 Task: Search one way flight ticket for 2 adults, 4 children and 1 infant on lap in business from Wilmington: Wilmington Airport to Sheridan: Sheridan County Airport on 8-6-2023. Choice of flights is Alaska. Number of bags: 2 carry on bags and 7 checked bags. Price is upto 107000. Outbound departure time preference is 17:30.
Action: Mouse moved to (235, 301)
Screenshot: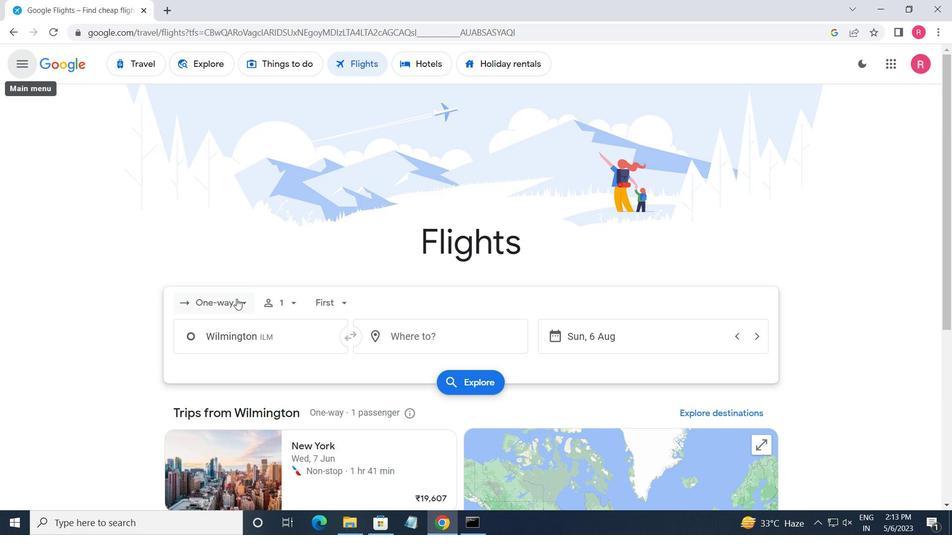 
Action: Mouse pressed left at (235, 301)
Screenshot: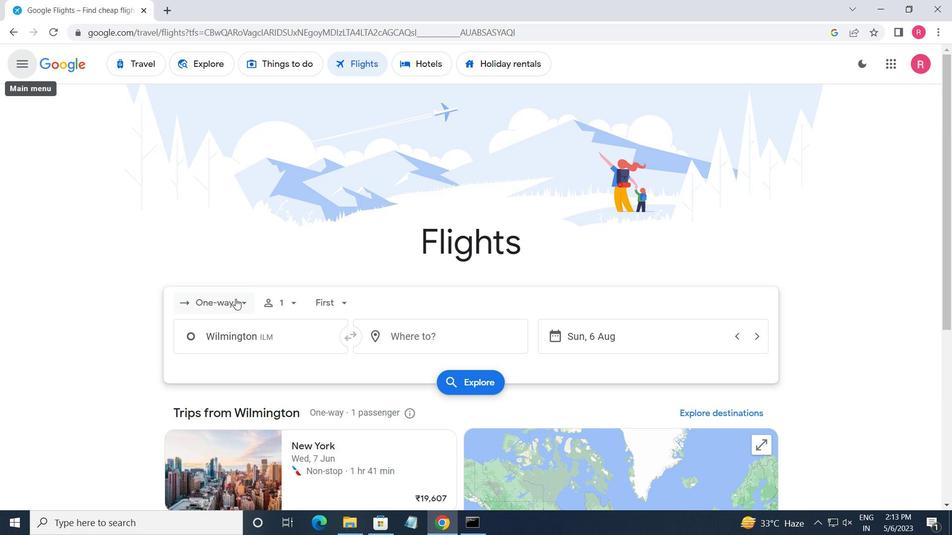 
Action: Mouse moved to (247, 367)
Screenshot: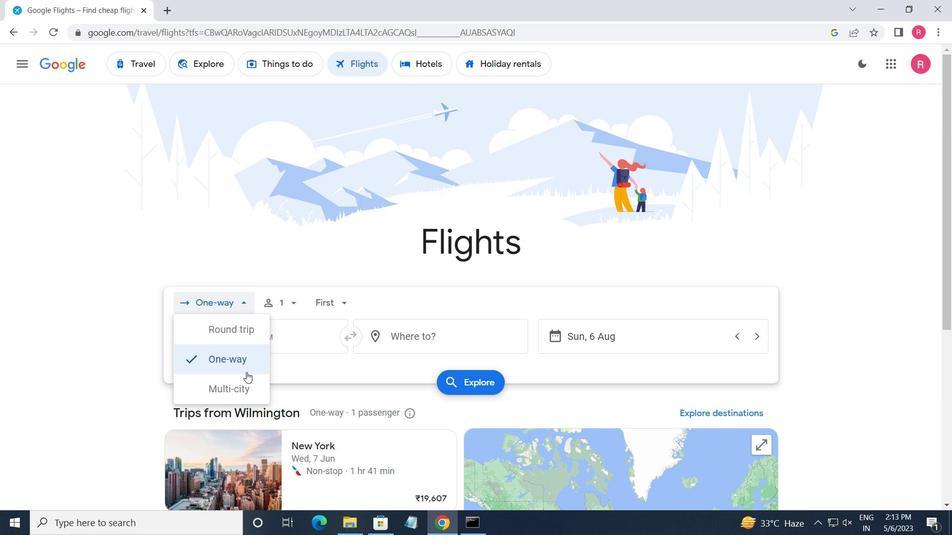 
Action: Mouse pressed left at (247, 367)
Screenshot: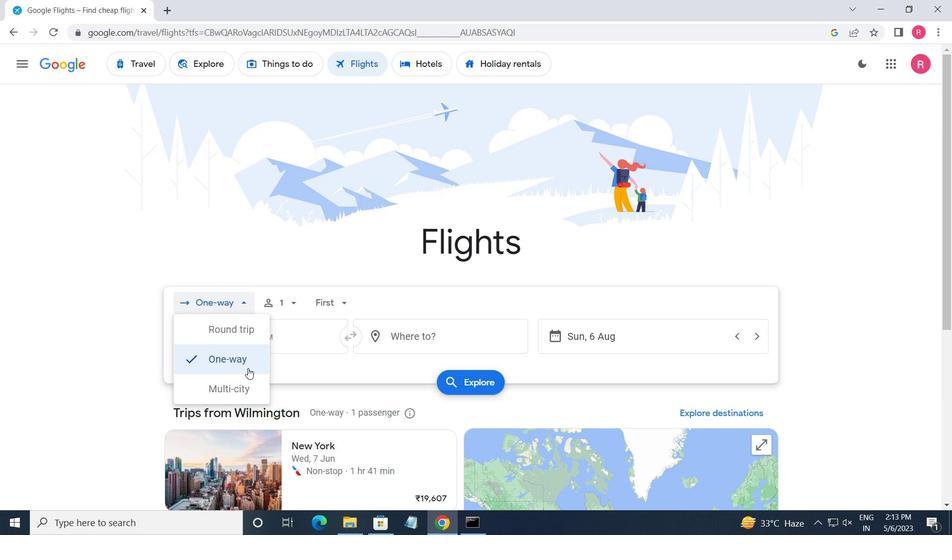 
Action: Mouse moved to (272, 308)
Screenshot: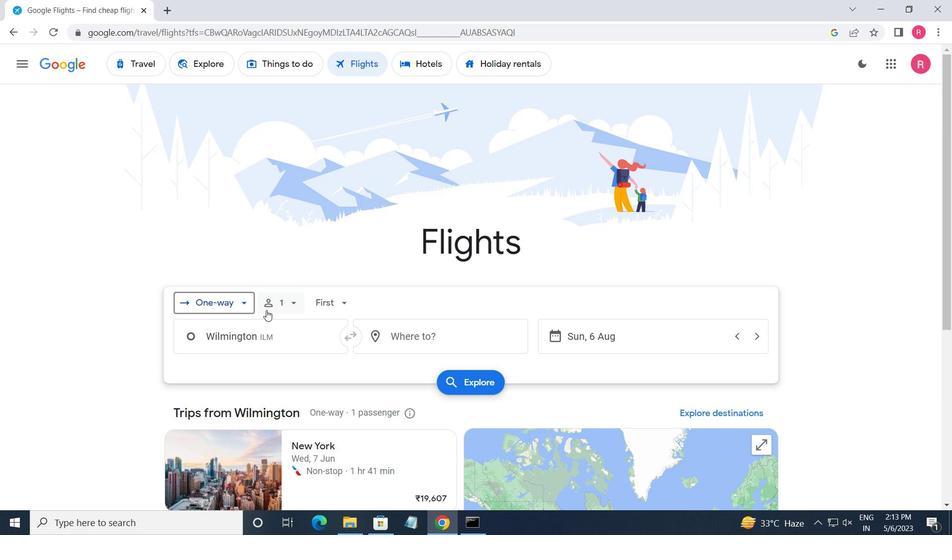 
Action: Mouse pressed left at (272, 308)
Screenshot: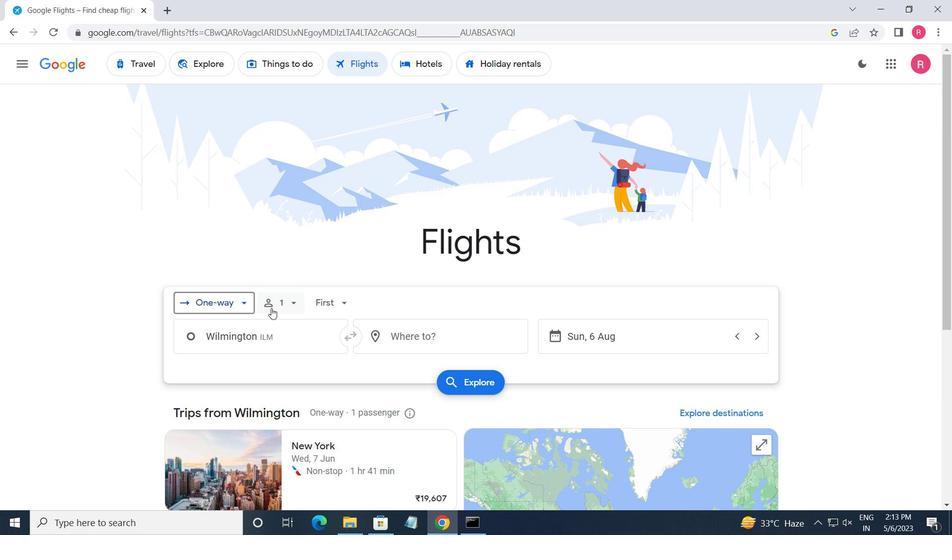 
Action: Mouse moved to (393, 342)
Screenshot: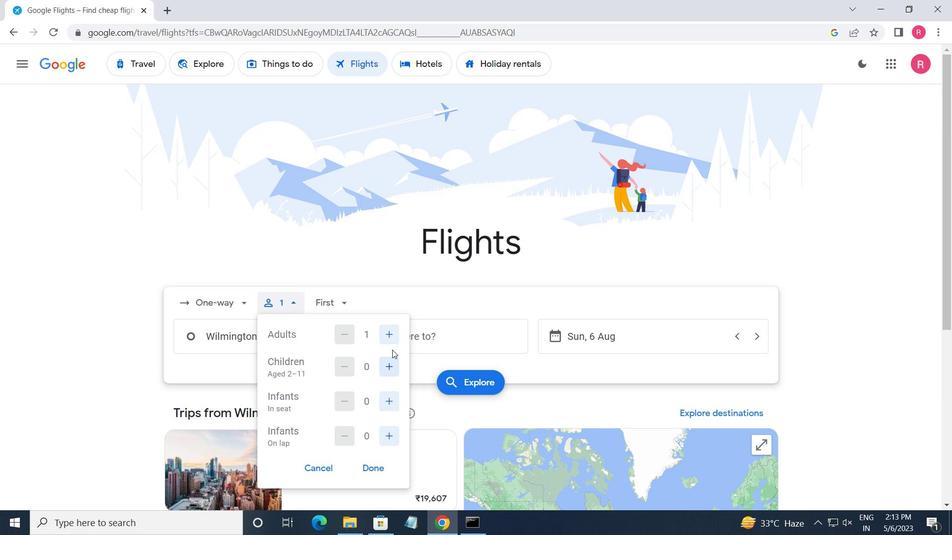 
Action: Mouse pressed left at (393, 342)
Screenshot: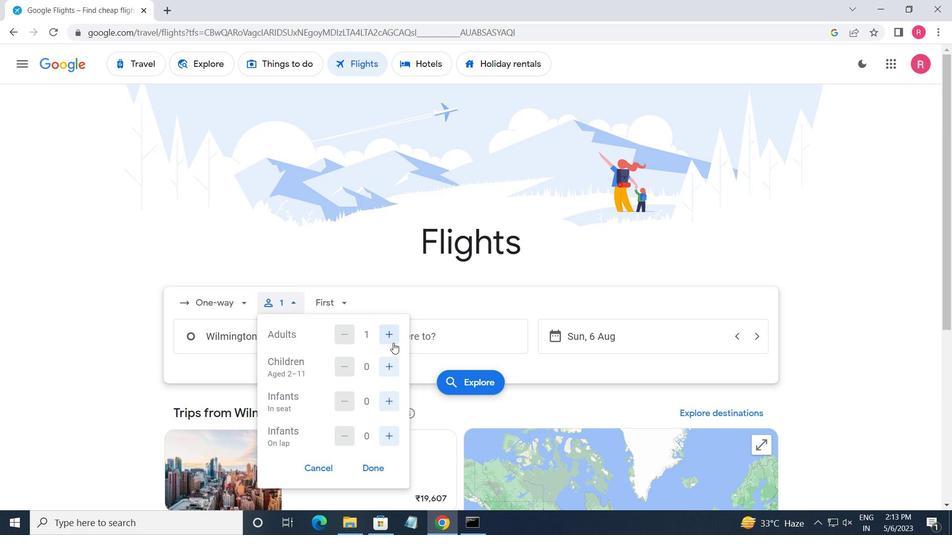 
Action: Mouse pressed left at (393, 342)
Screenshot: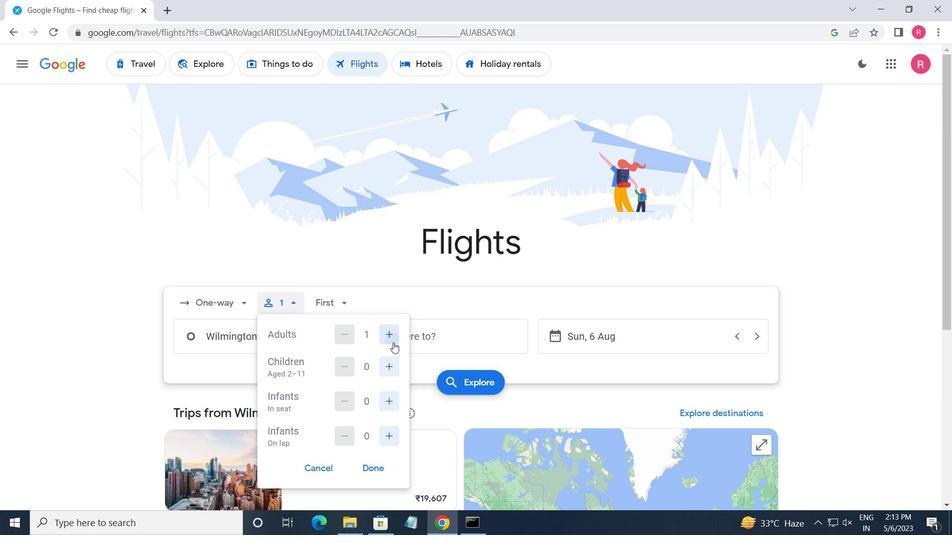 
Action: Mouse moved to (347, 338)
Screenshot: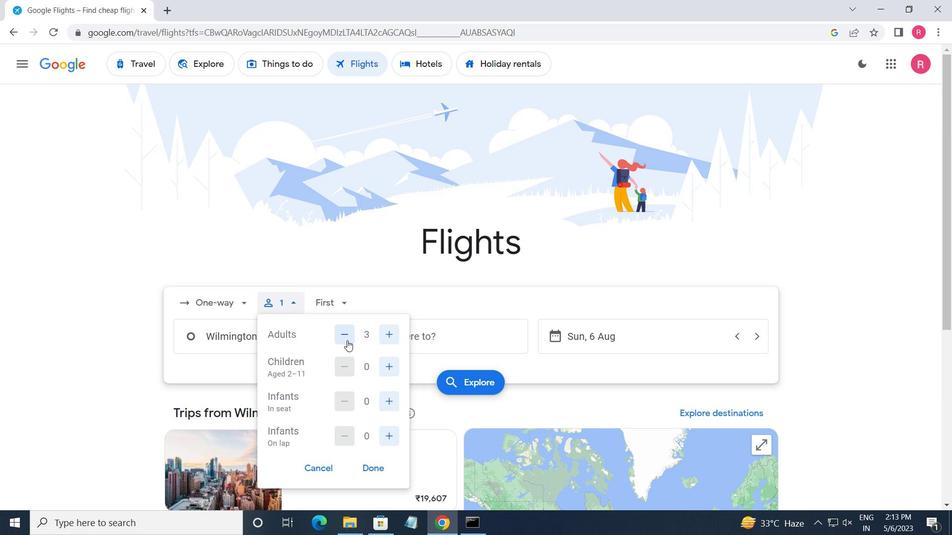 
Action: Mouse pressed left at (347, 338)
Screenshot: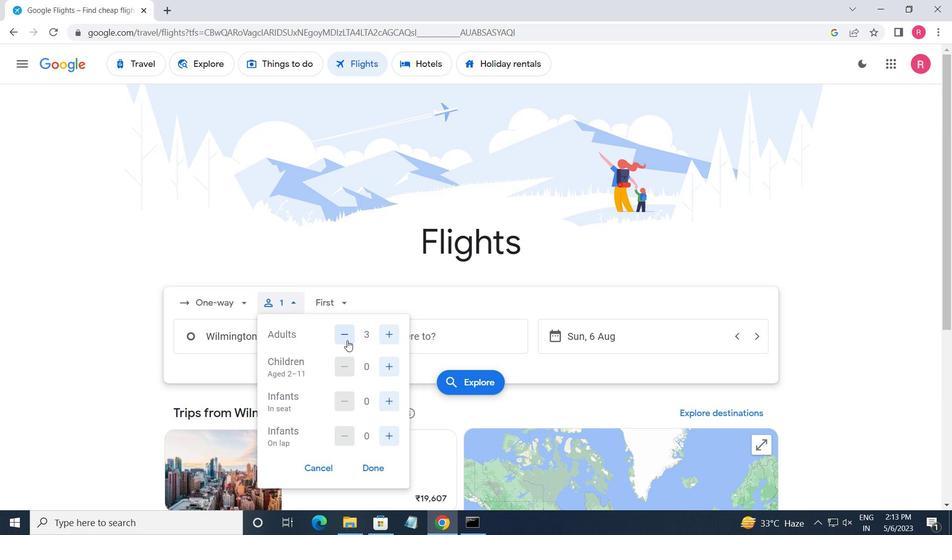 
Action: Mouse moved to (388, 368)
Screenshot: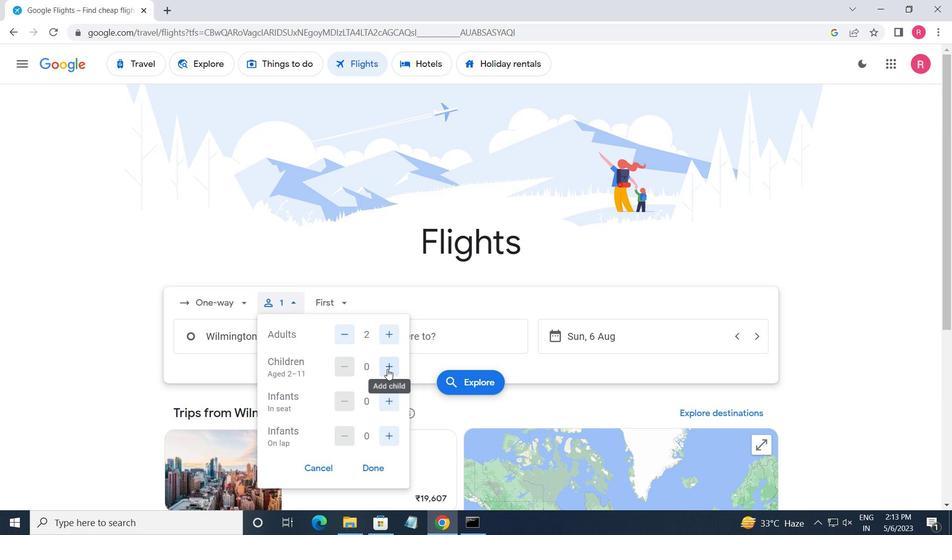 
Action: Mouse pressed left at (388, 368)
Screenshot: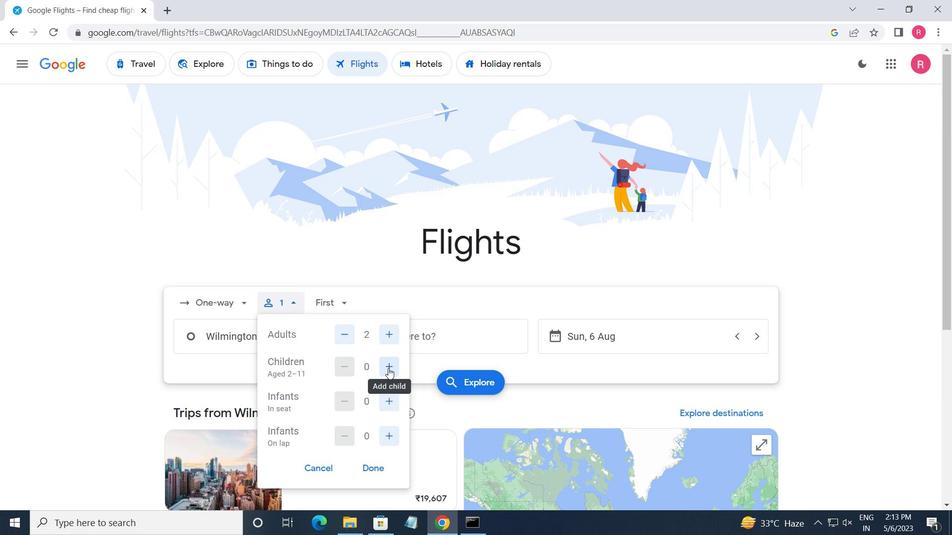 
Action: Mouse moved to (388, 368)
Screenshot: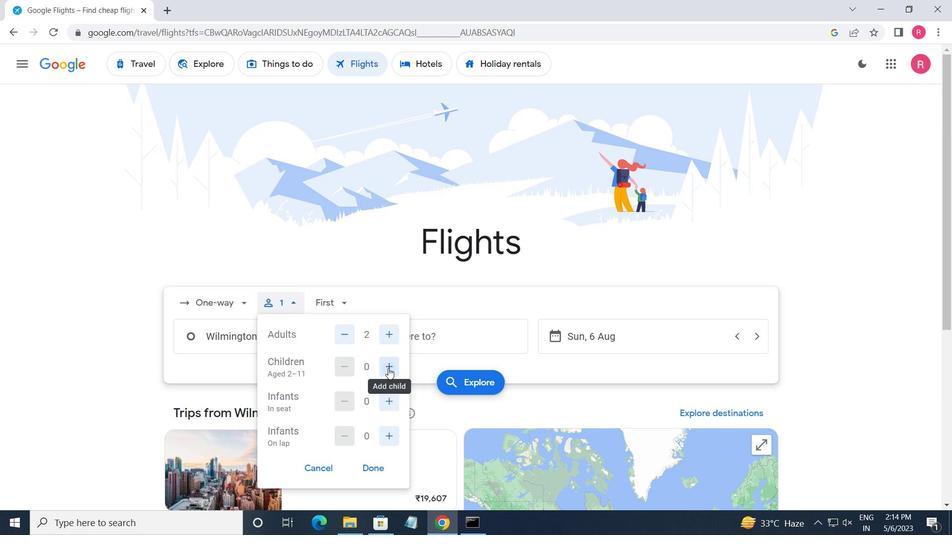 
Action: Mouse pressed left at (388, 368)
Screenshot: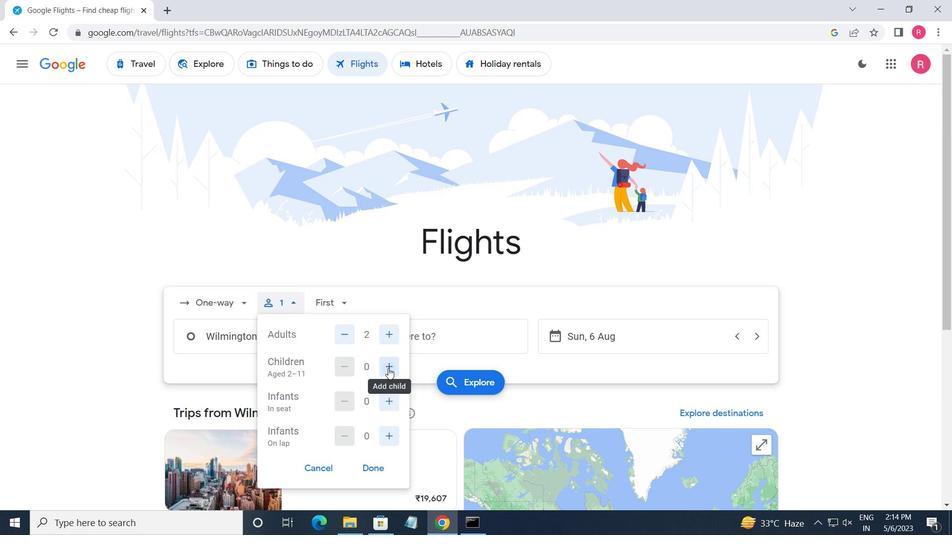 
Action: Mouse pressed left at (388, 368)
Screenshot: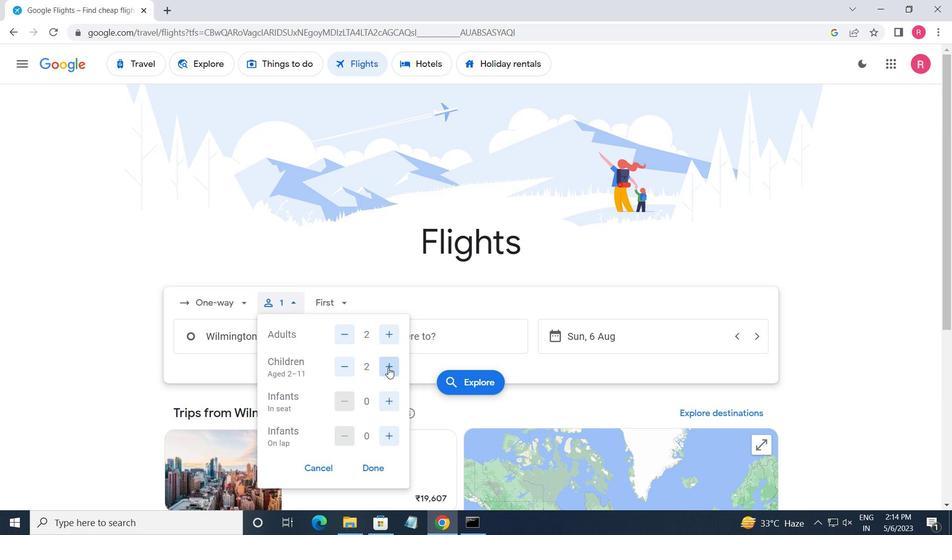 
Action: Mouse pressed left at (388, 368)
Screenshot: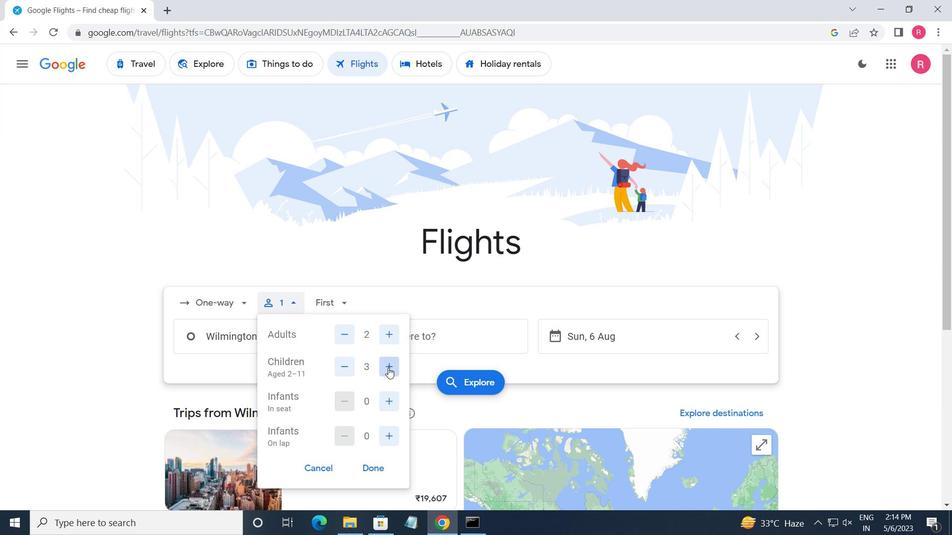 
Action: Mouse moved to (389, 403)
Screenshot: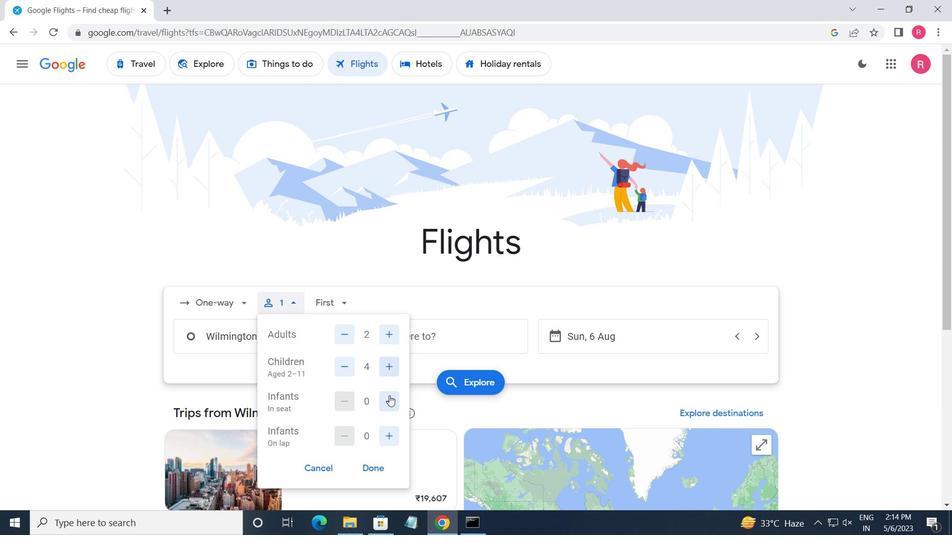 
Action: Mouse pressed left at (389, 403)
Screenshot: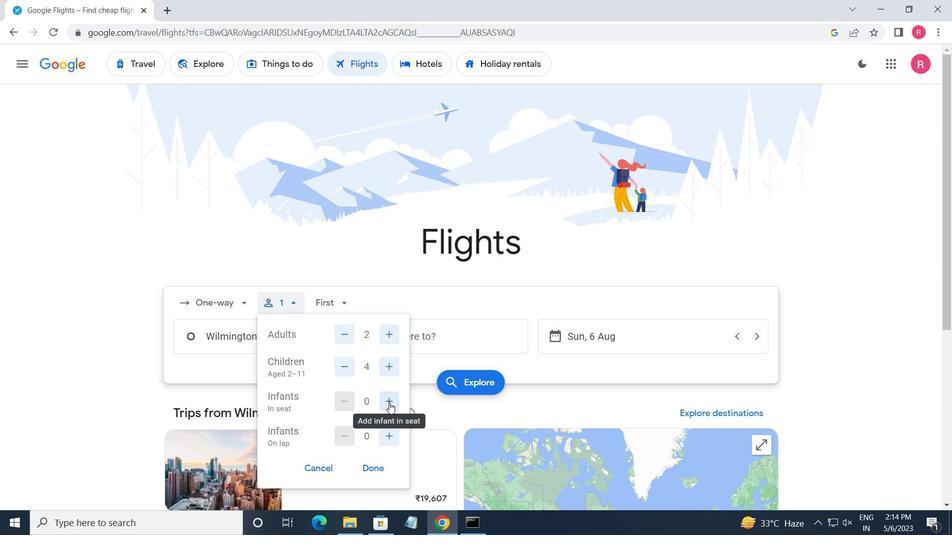 
Action: Mouse moved to (346, 400)
Screenshot: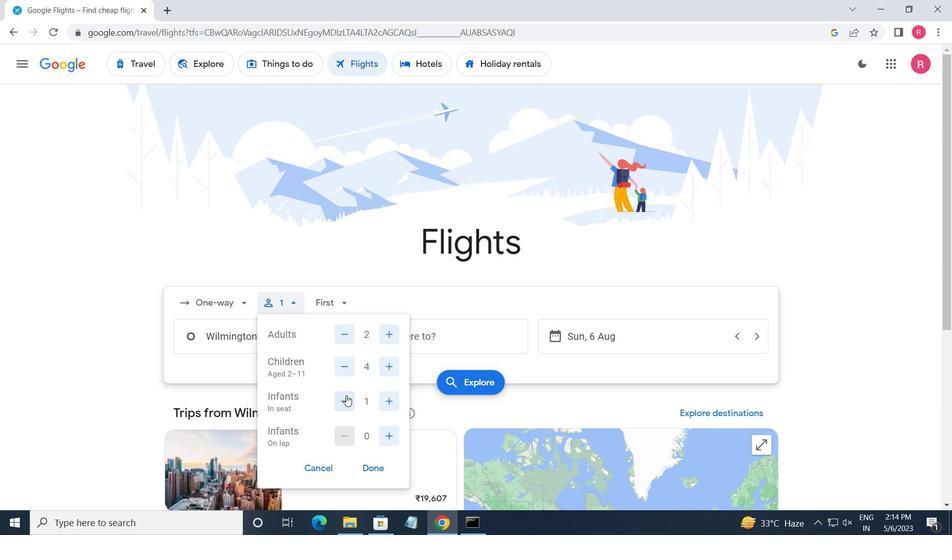 
Action: Mouse pressed left at (346, 400)
Screenshot: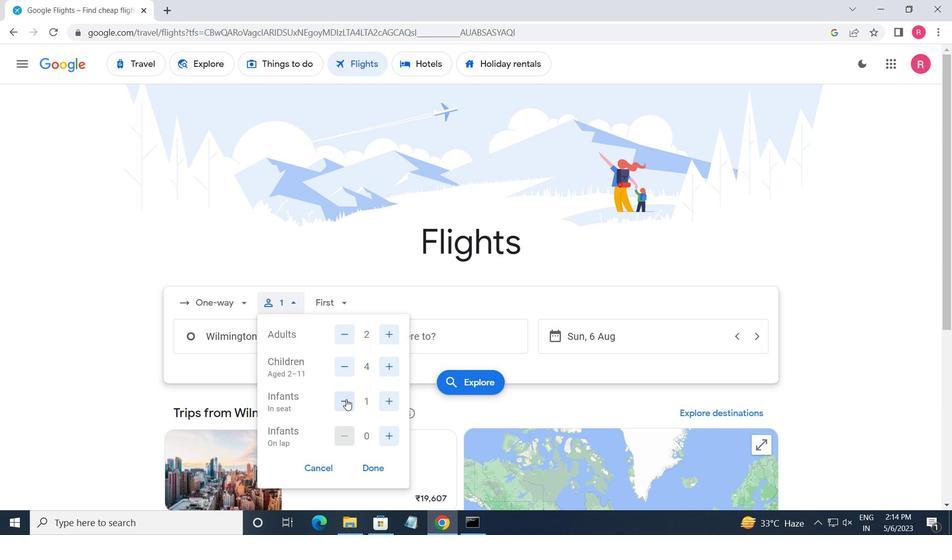 
Action: Mouse moved to (379, 433)
Screenshot: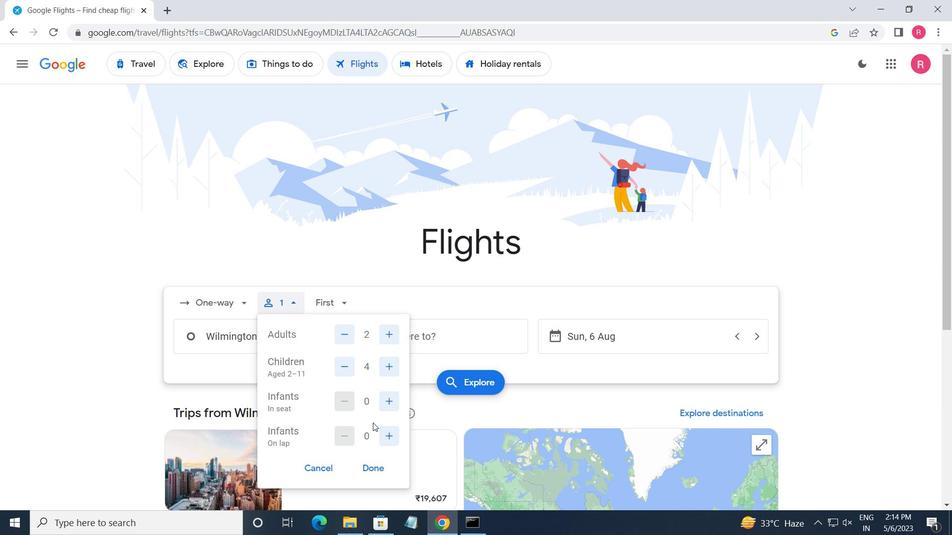 
Action: Mouse pressed left at (379, 433)
Screenshot: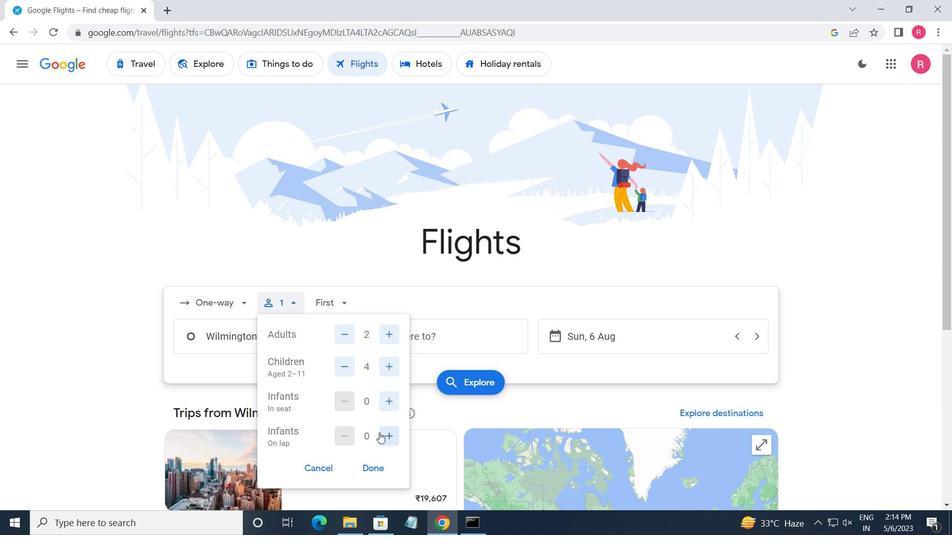 
Action: Mouse moved to (372, 464)
Screenshot: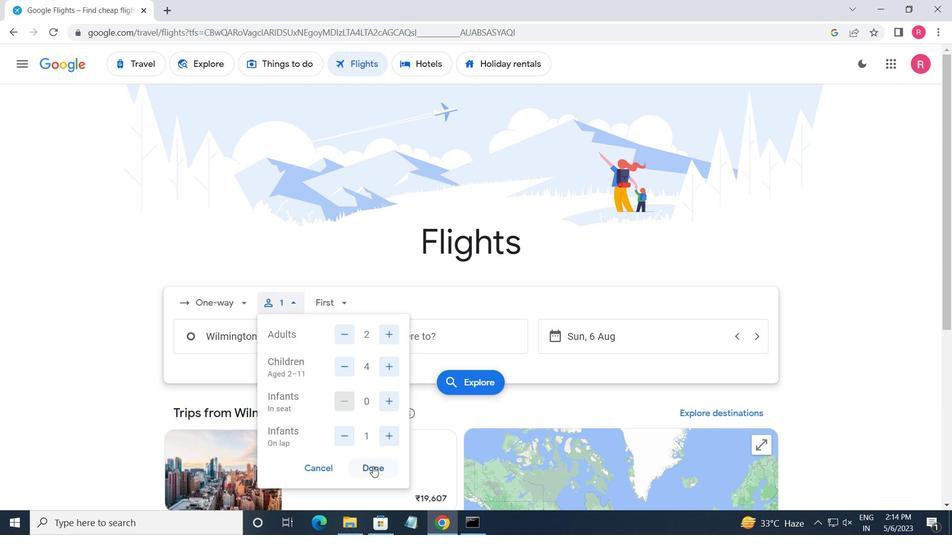 
Action: Mouse pressed left at (372, 464)
Screenshot: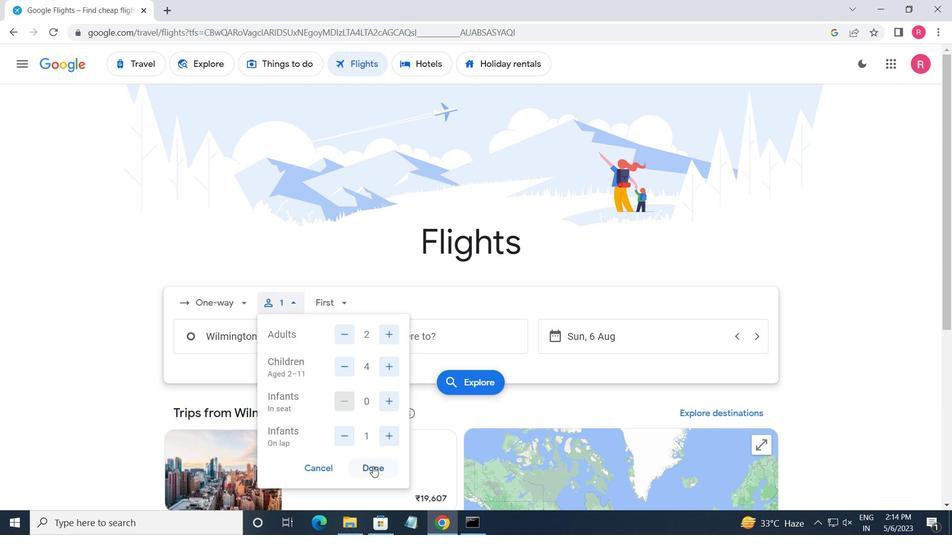 
Action: Mouse moved to (335, 305)
Screenshot: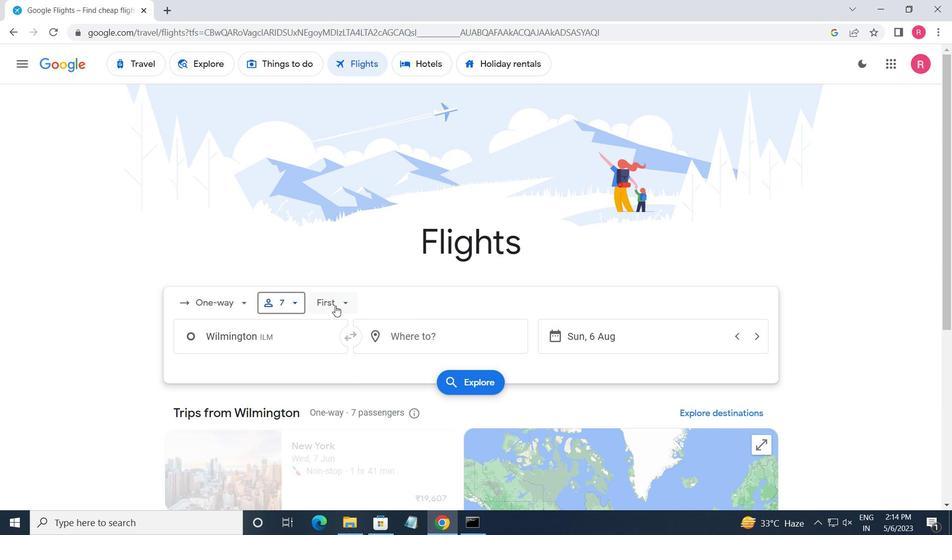 
Action: Mouse pressed left at (335, 305)
Screenshot: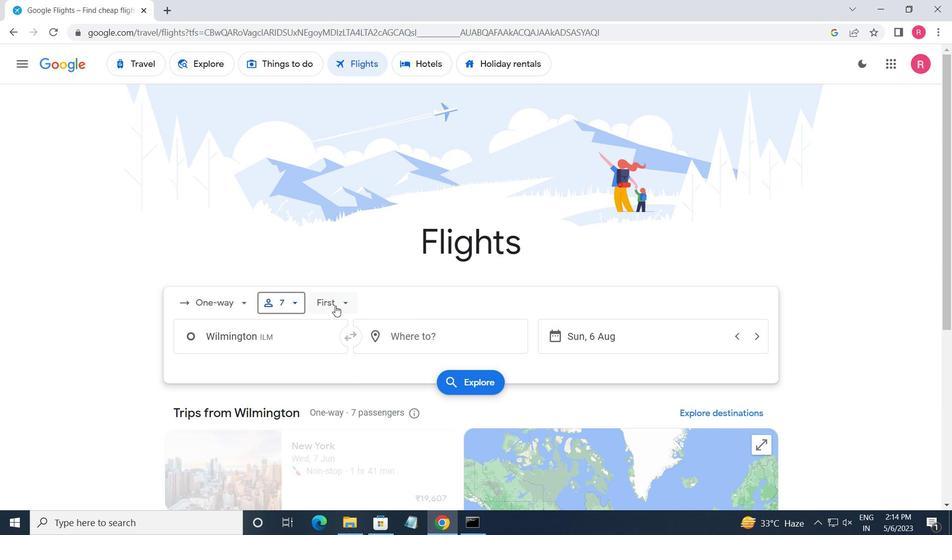 
Action: Mouse moved to (367, 387)
Screenshot: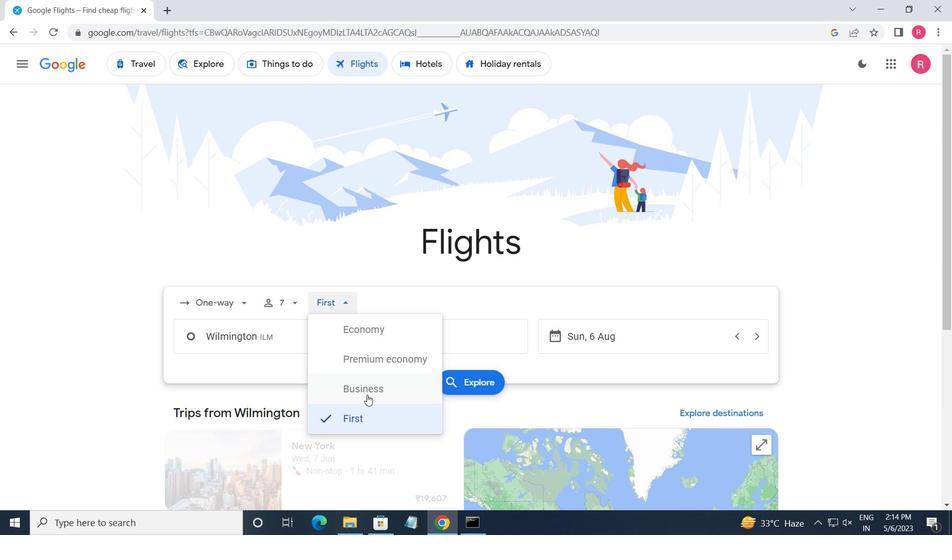 
Action: Mouse pressed left at (367, 387)
Screenshot: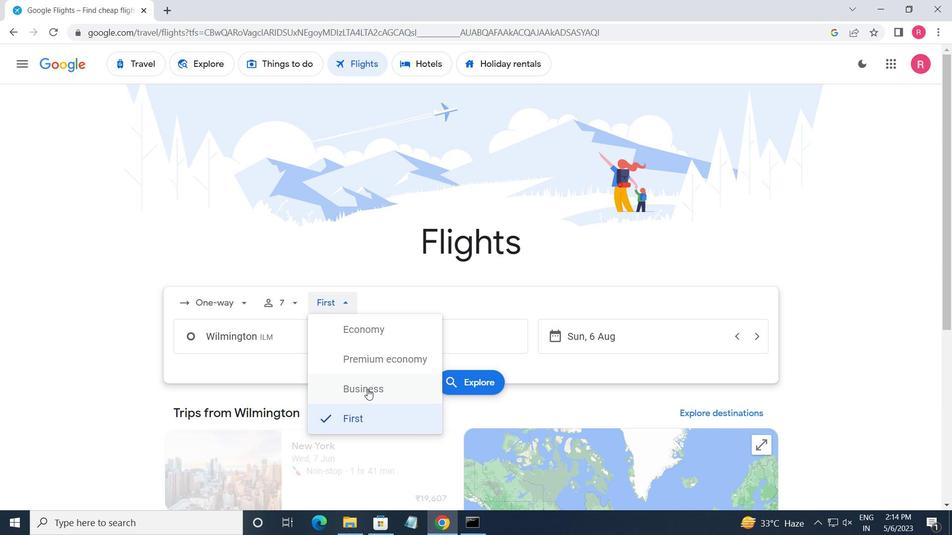 
Action: Mouse moved to (263, 336)
Screenshot: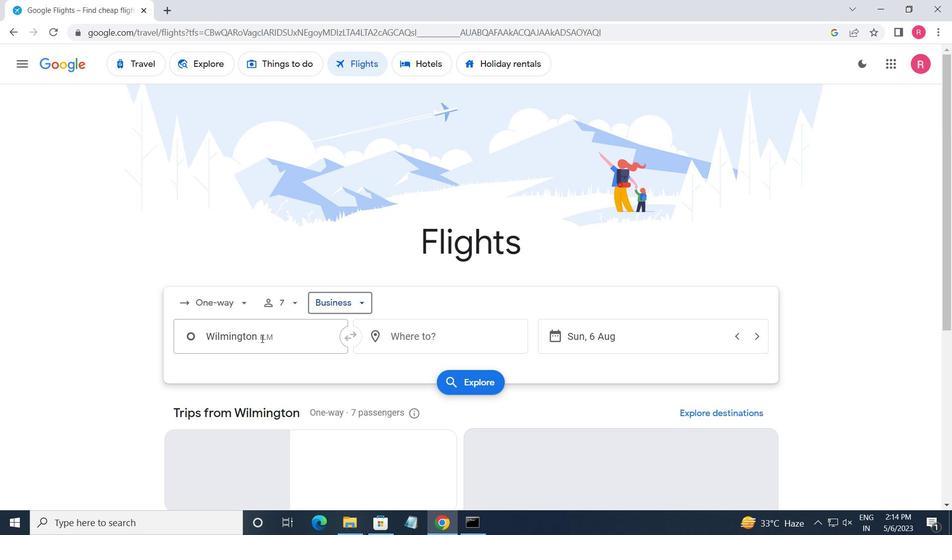
Action: Mouse pressed left at (263, 336)
Screenshot: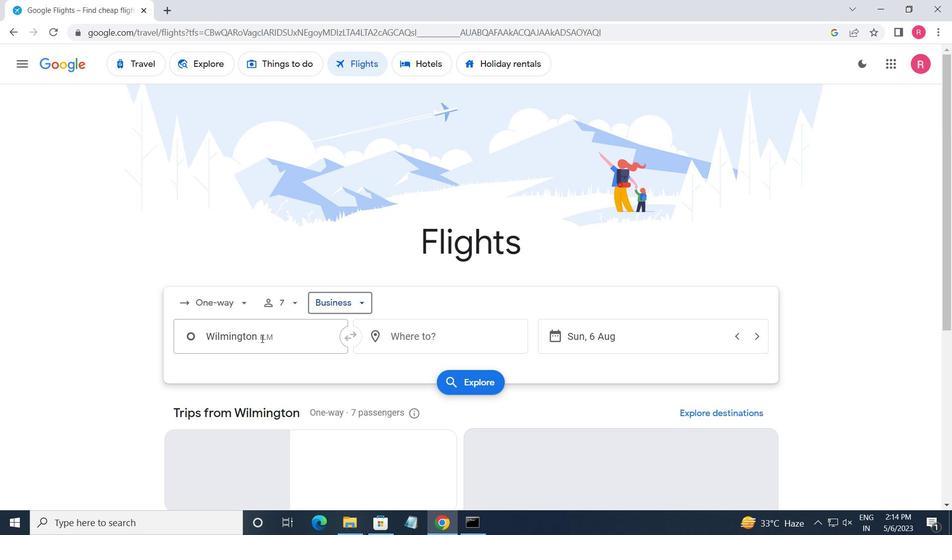 
Action: Mouse moved to (263, 336)
Screenshot: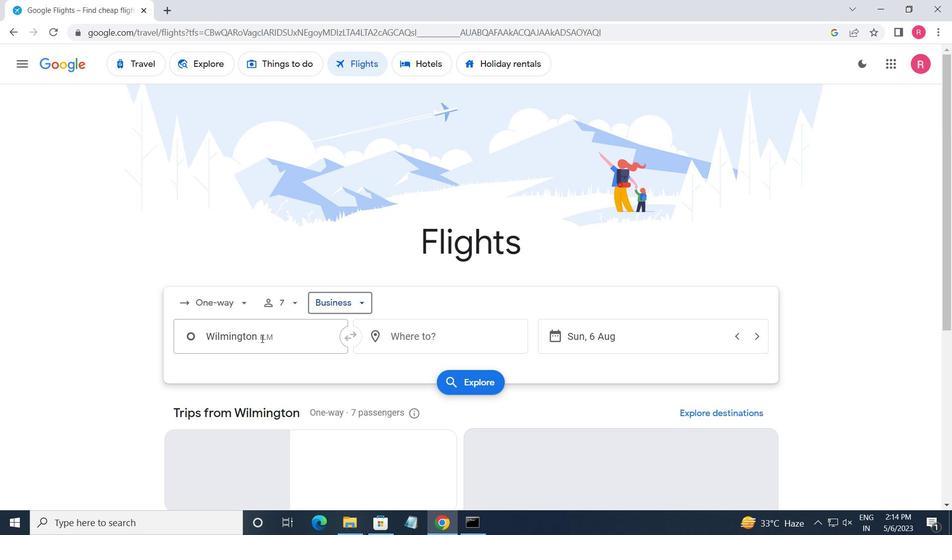 
Action: Key pressed <Key.shift>WILMIGTON
Screenshot: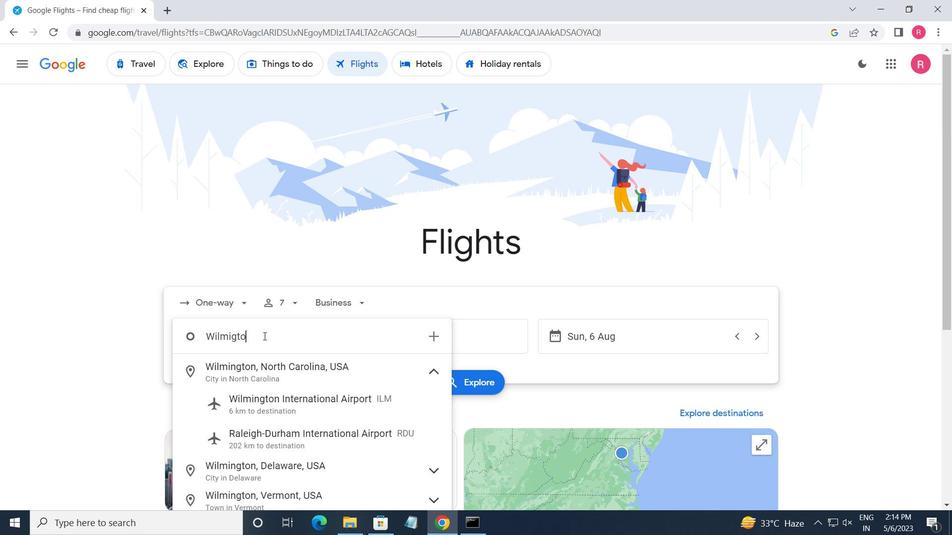 
Action: Mouse moved to (322, 404)
Screenshot: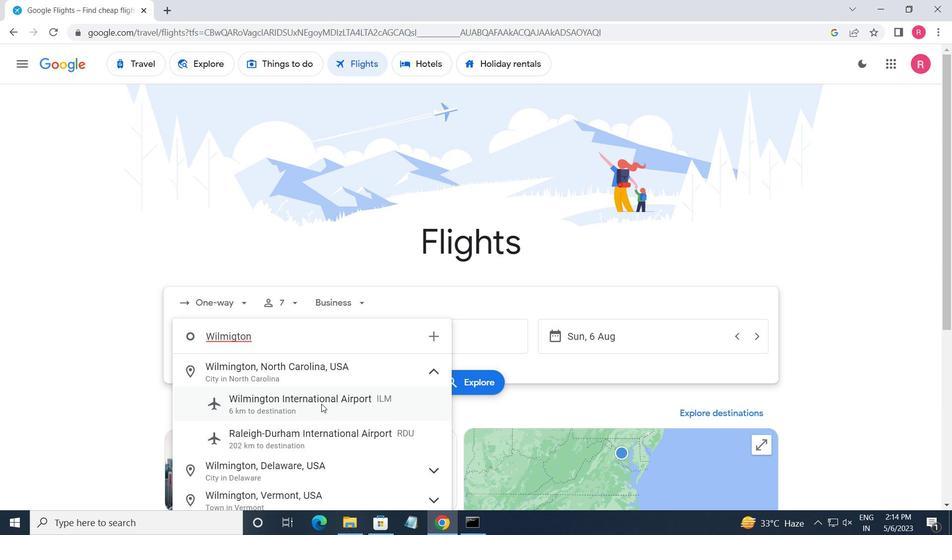 
Action: Mouse pressed left at (322, 404)
Screenshot: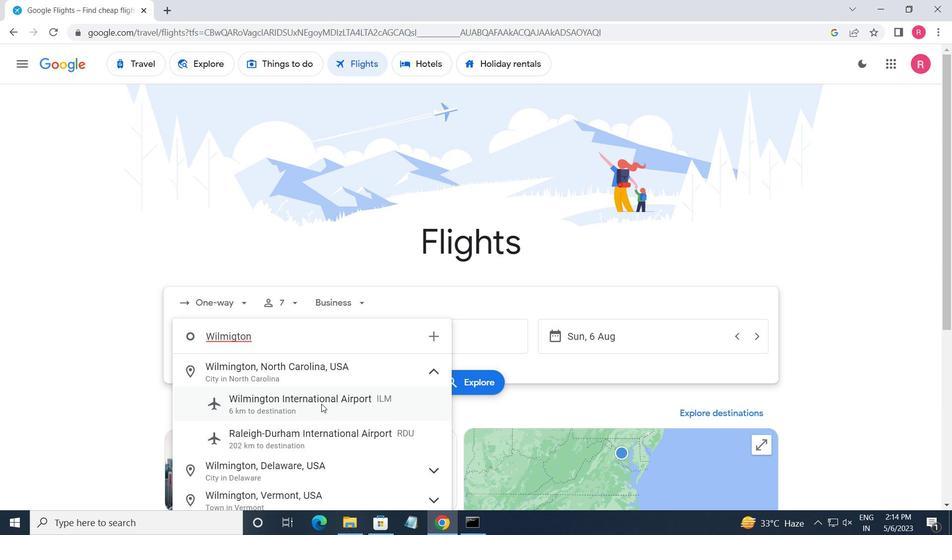 
Action: Mouse moved to (443, 338)
Screenshot: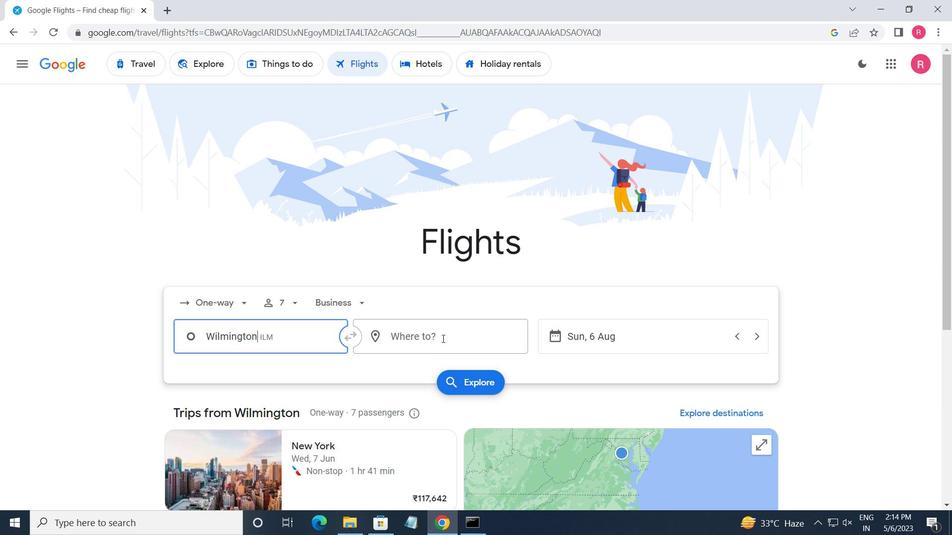 
Action: Mouse pressed left at (443, 338)
Screenshot: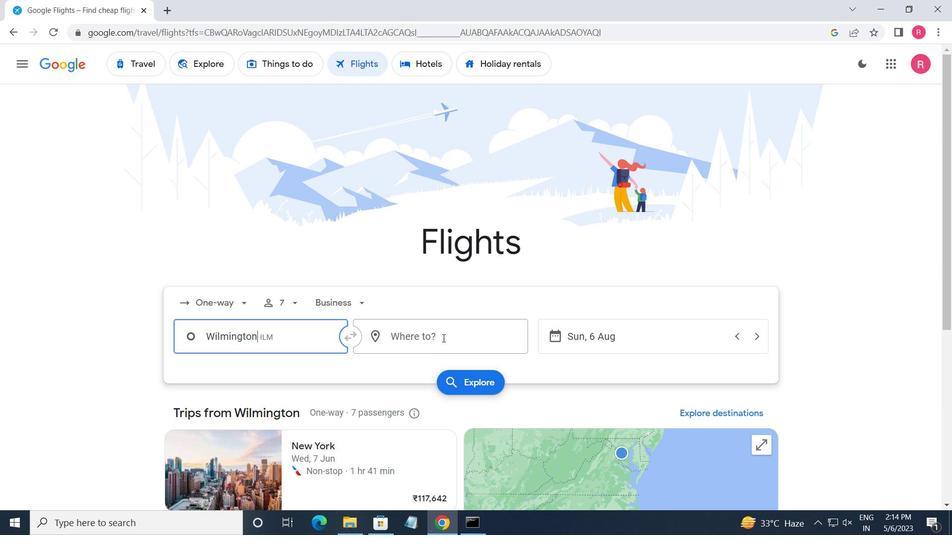 
Action: Mouse moved to (439, 329)
Screenshot: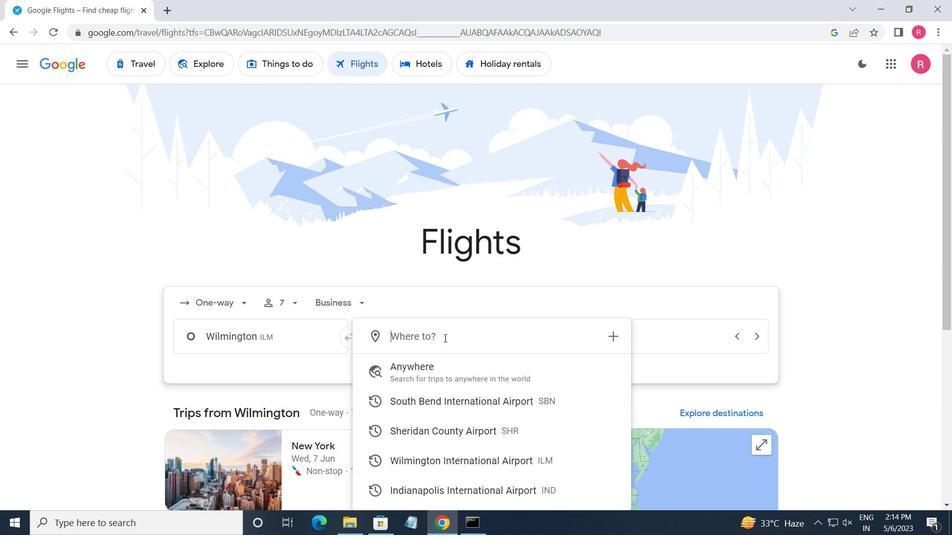 
Action: Key pressed <Key.shift>SHERID
Screenshot: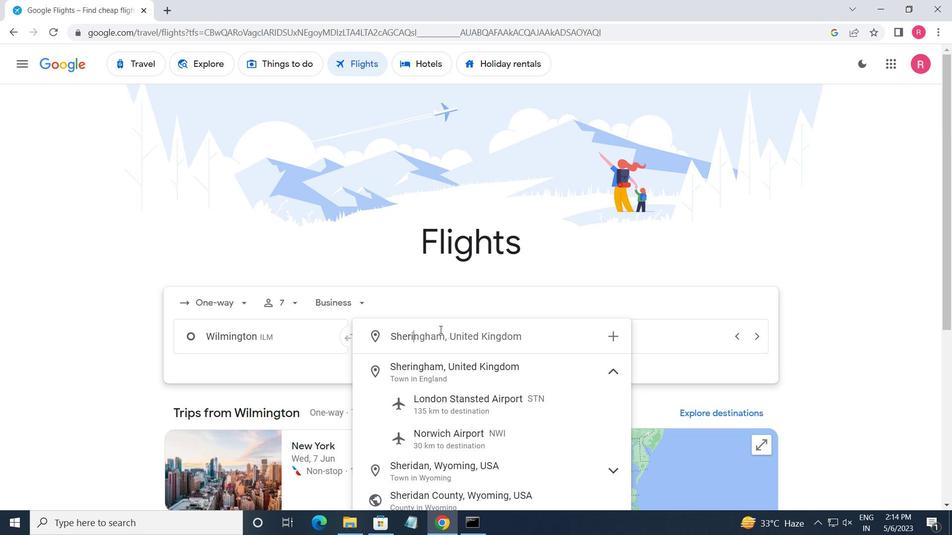 
Action: Mouse moved to (481, 404)
Screenshot: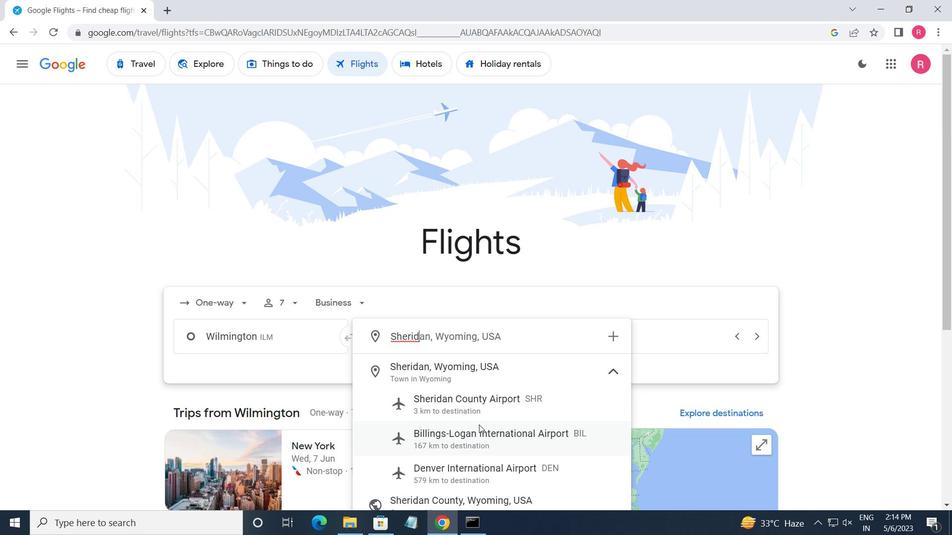 
Action: Mouse pressed left at (481, 404)
Screenshot: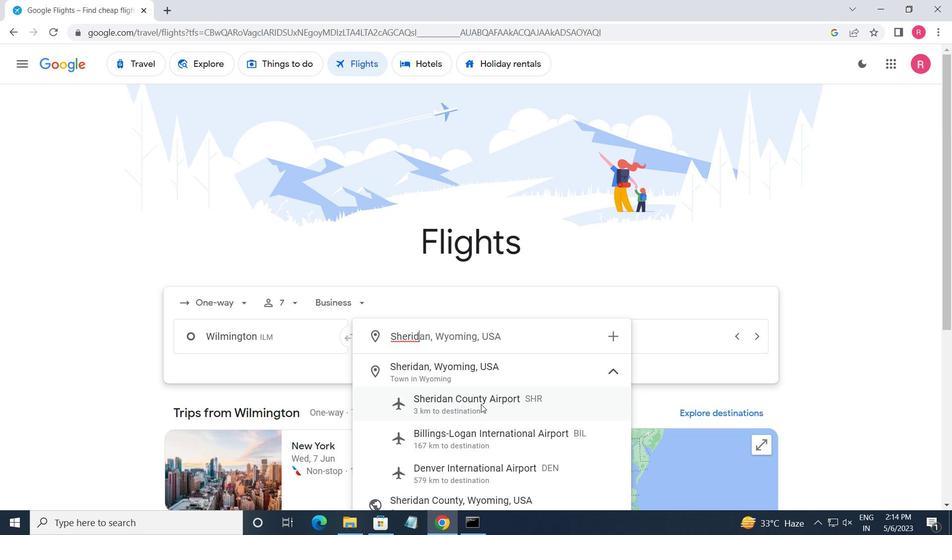 
Action: Mouse moved to (588, 337)
Screenshot: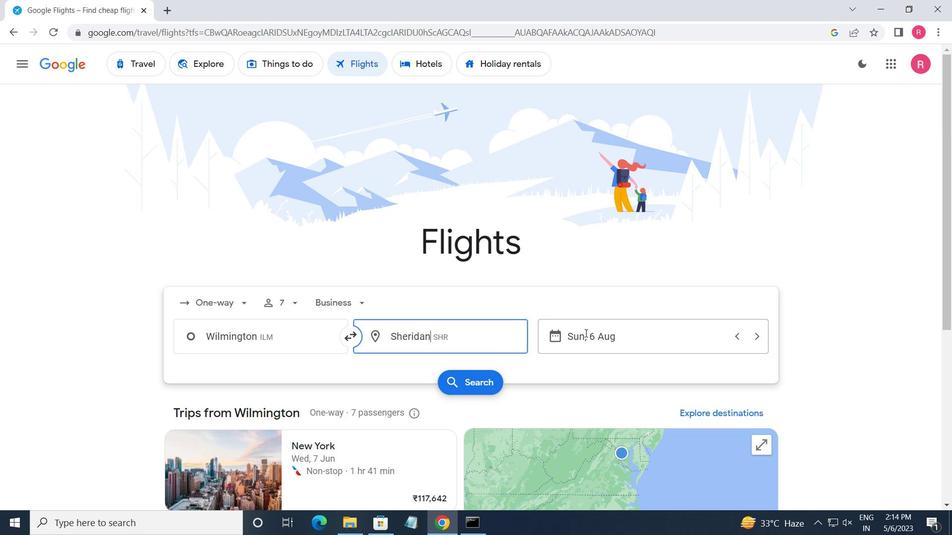 
Action: Mouse pressed left at (588, 337)
Screenshot: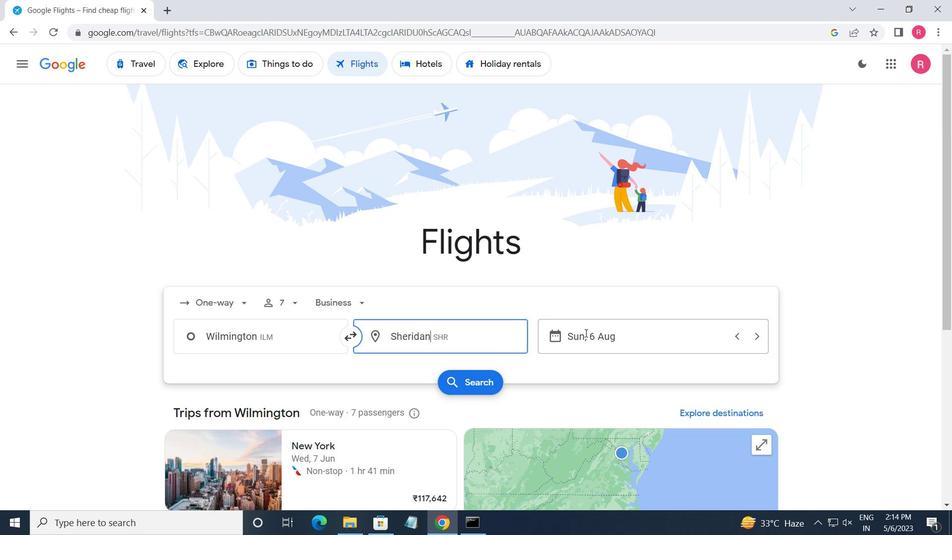 
Action: Mouse moved to (328, 312)
Screenshot: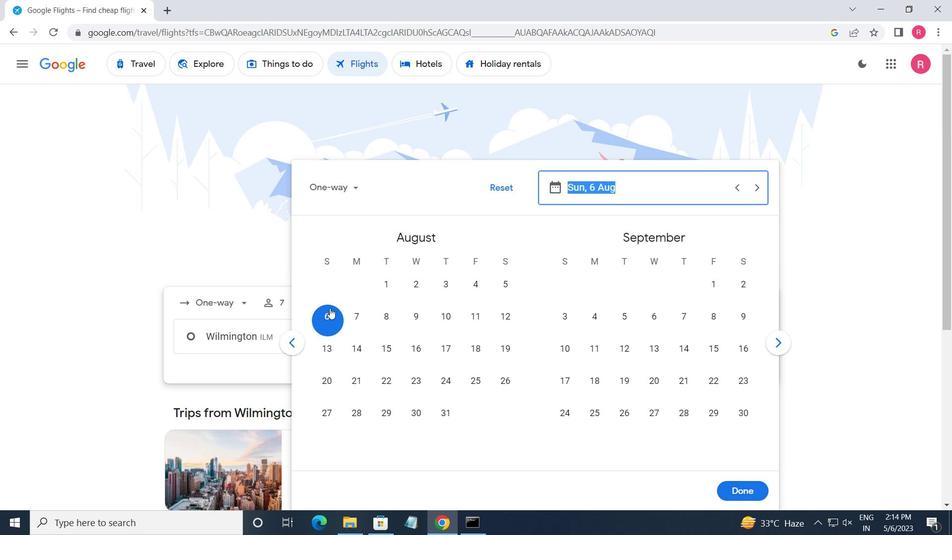 
Action: Mouse pressed left at (328, 312)
Screenshot: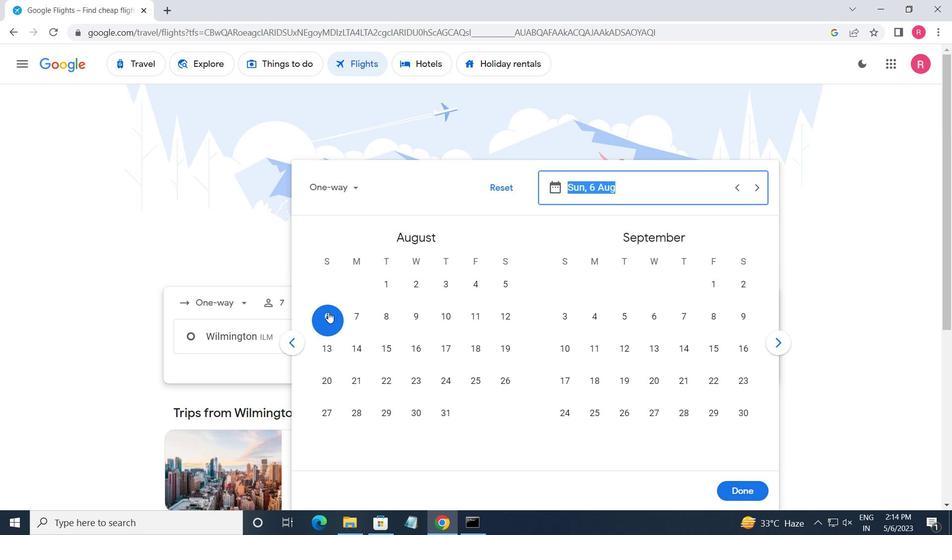 
Action: Mouse moved to (773, 493)
Screenshot: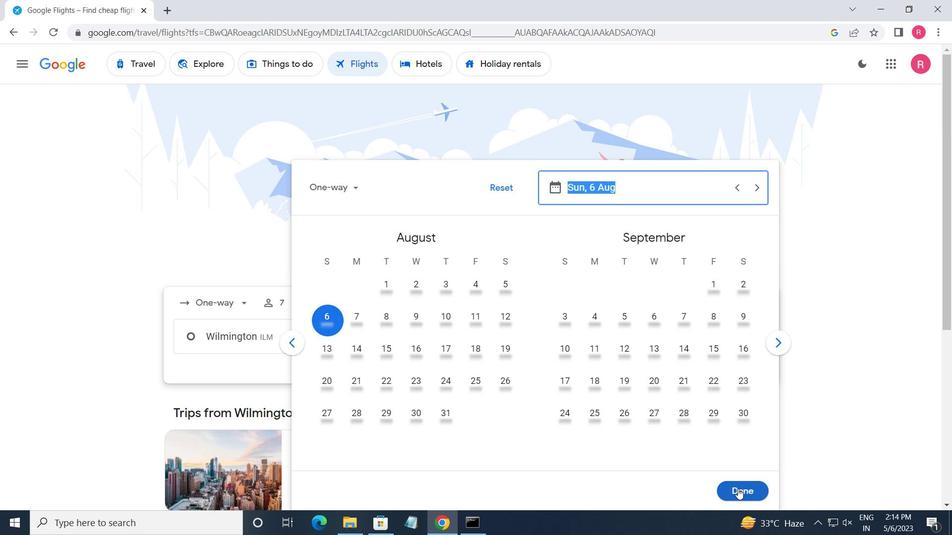 
Action: Mouse pressed left at (773, 493)
Screenshot: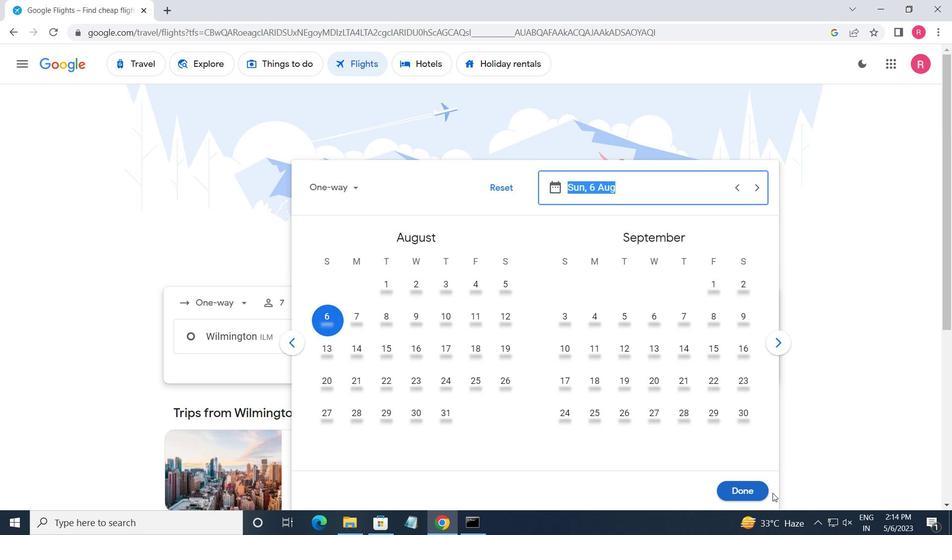 
Action: Mouse moved to (758, 495)
Screenshot: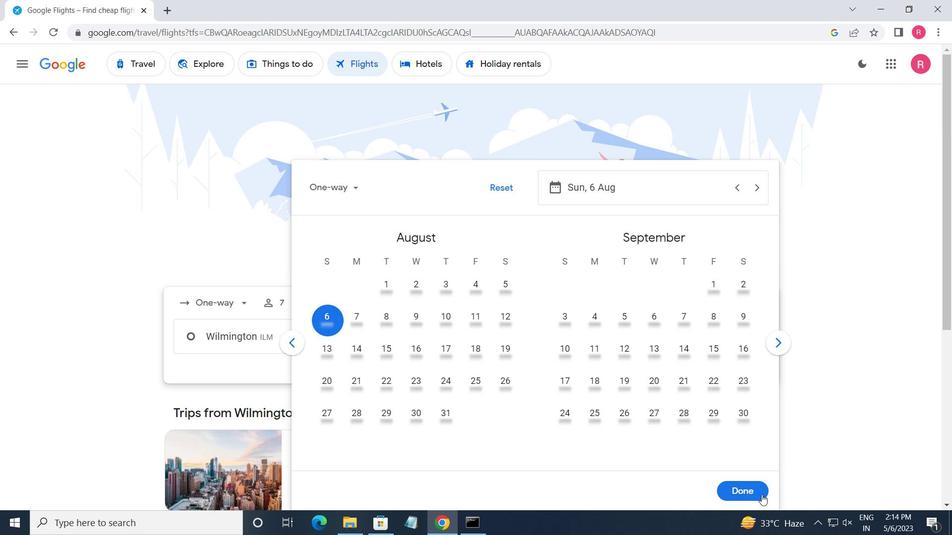 
Action: Mouse pressed left at (758, 495)
Screenshot: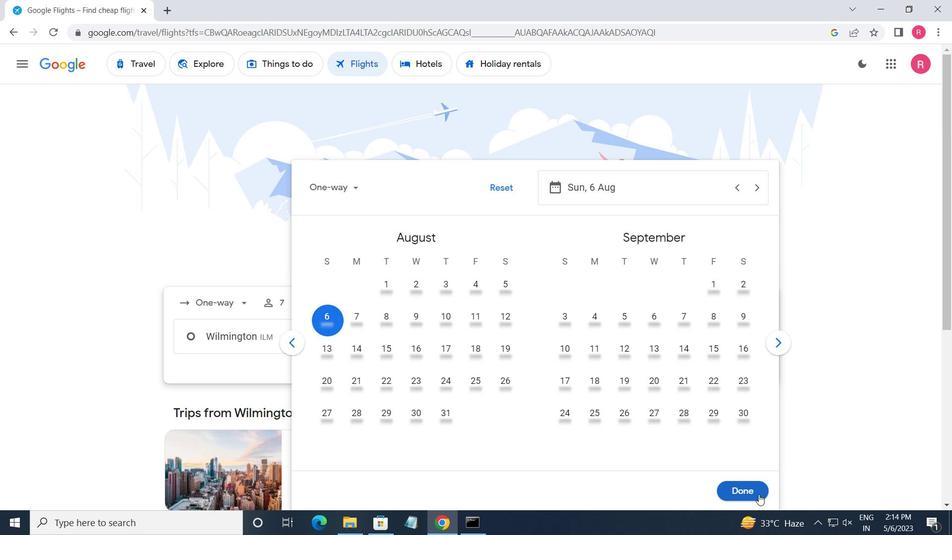 
Action: Mouse moved to (486, 377)
Screenshot: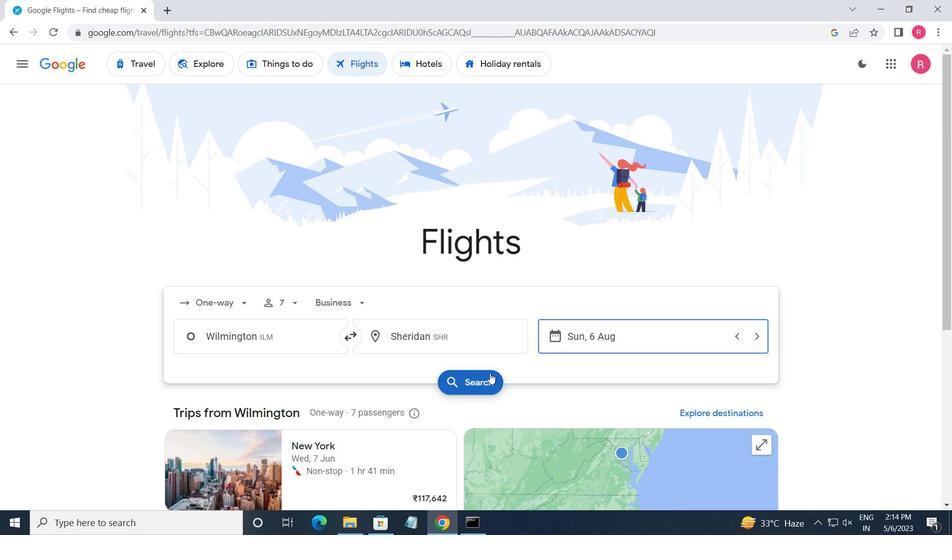 
Action: Mouse pressed left at (486, 377)
Screenshot: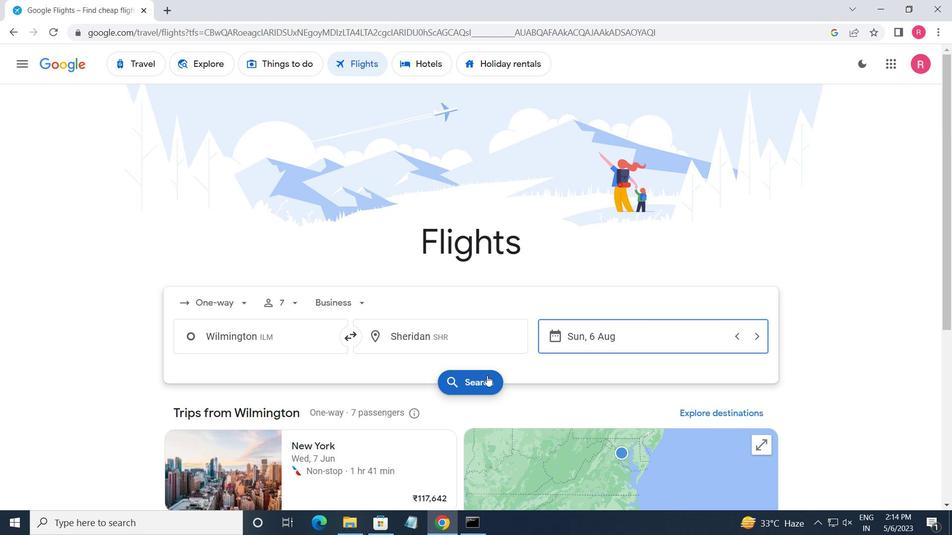 
Action: Mouse moved to (203, 177)
Screenshot: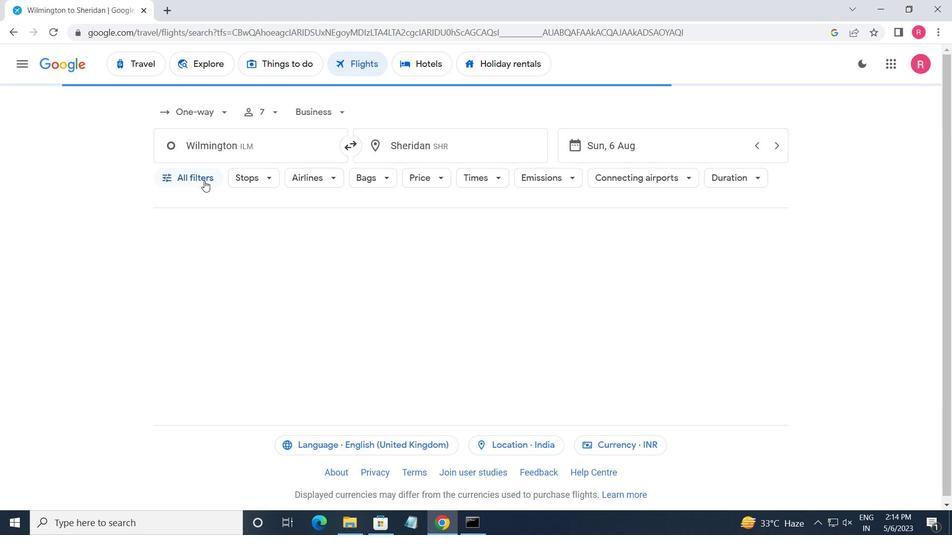 
Action: Mouse pressed left at (203, 177)
Screenshot: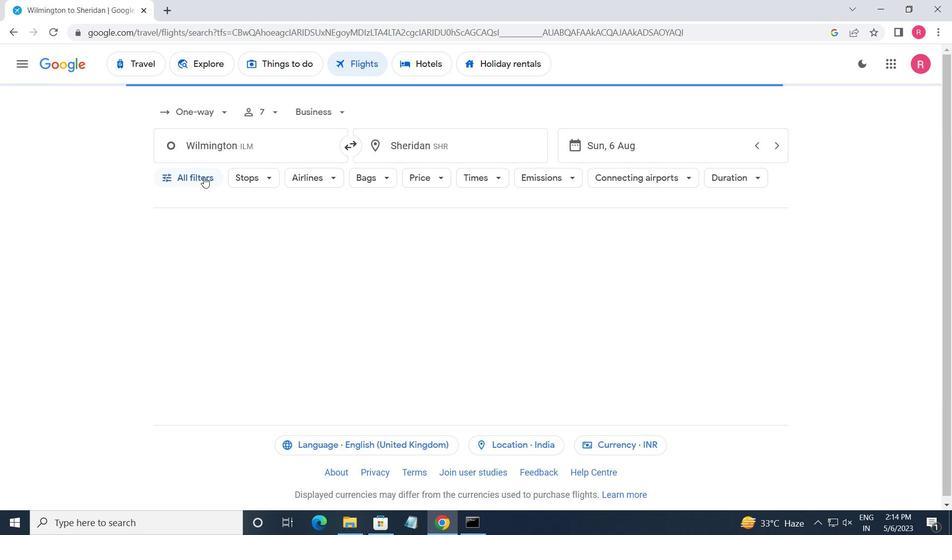 
Action: Mouse moved to (251, 298)
Screenshot: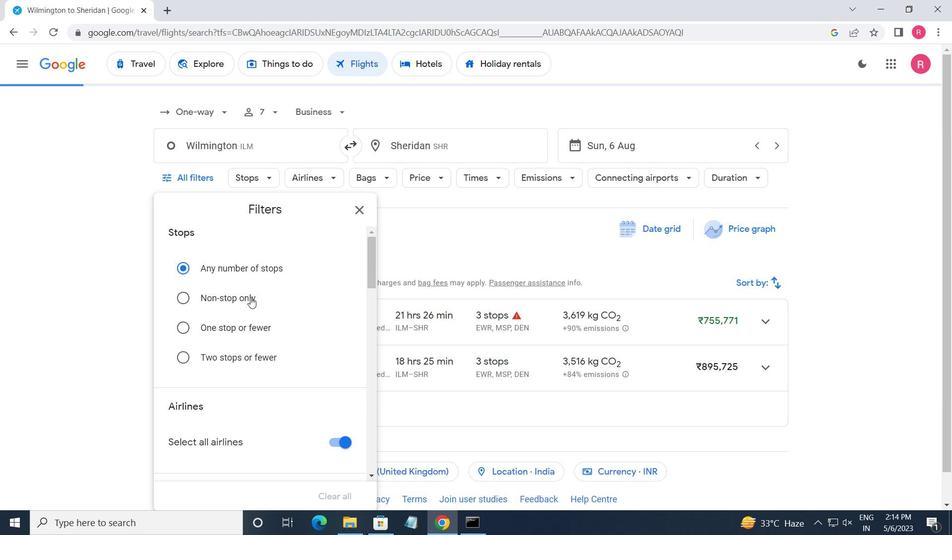 
Action: Mouse scrolled (251, 297) with delta (0, 0)
Screenshot: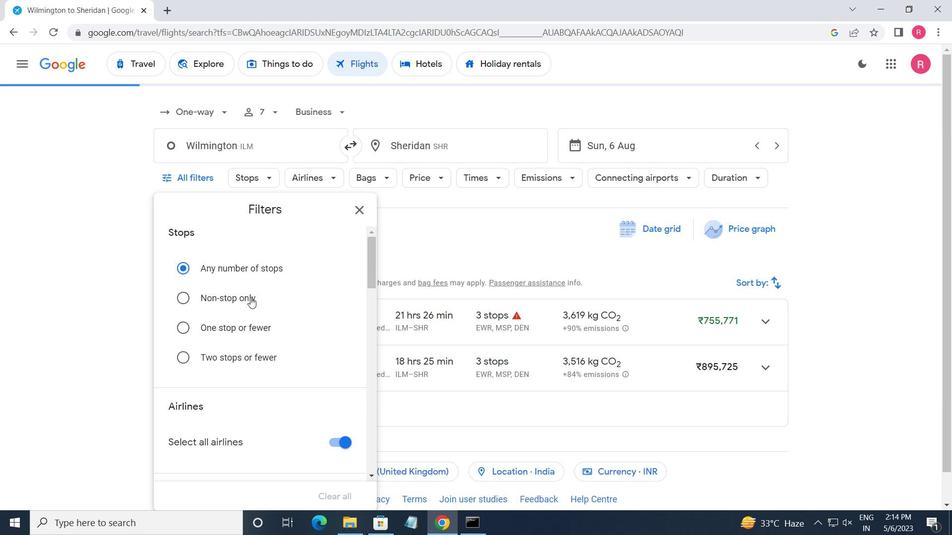 
Action: Mouse moved to (252, 301)
Screenshot: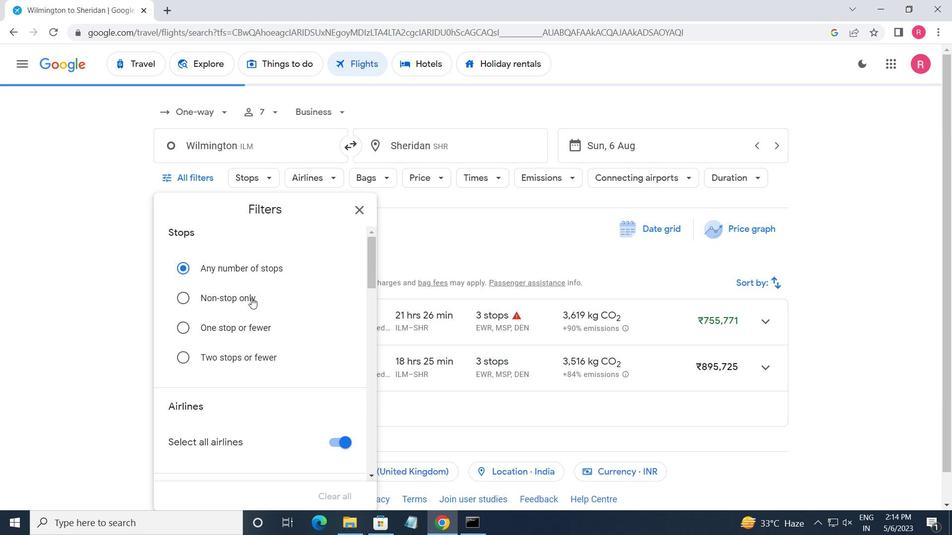 
Action: Mouse scrolled (252, 301) with delta (0, 0)
Screenshot: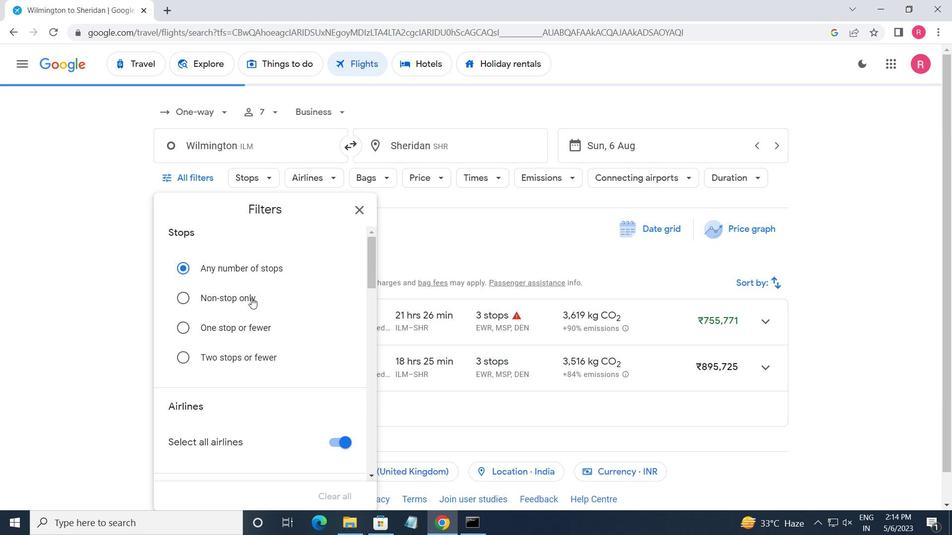 
Action: Mouse moved to (258, 305)
Screenshot: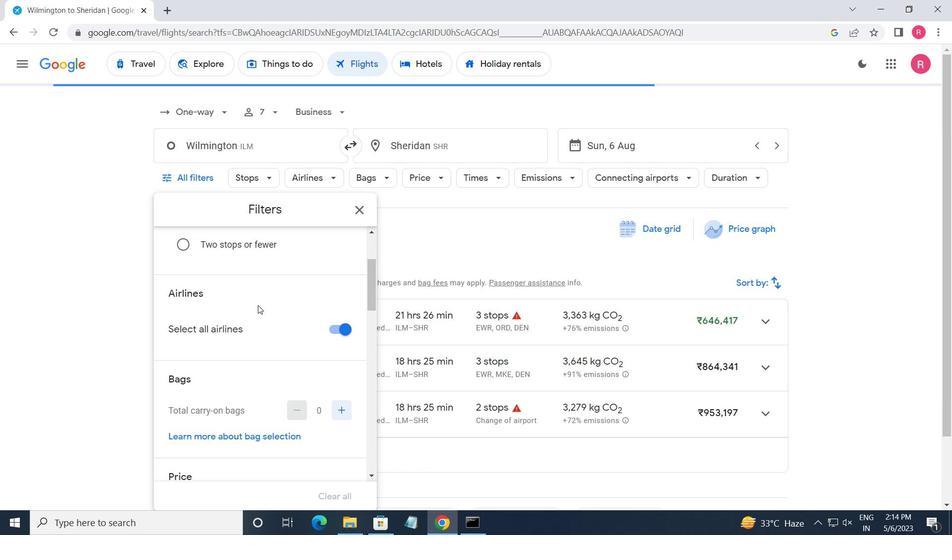 
Action: Mouse scrolled (258, 304) with delta (0, 0)
Screenshot: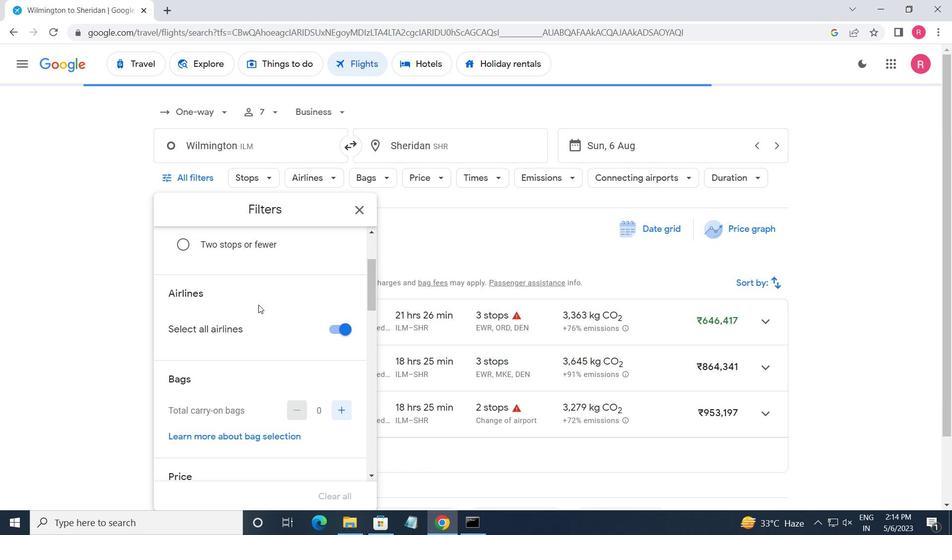 
Action: Mouse moved to (259, 305)
Screenshot: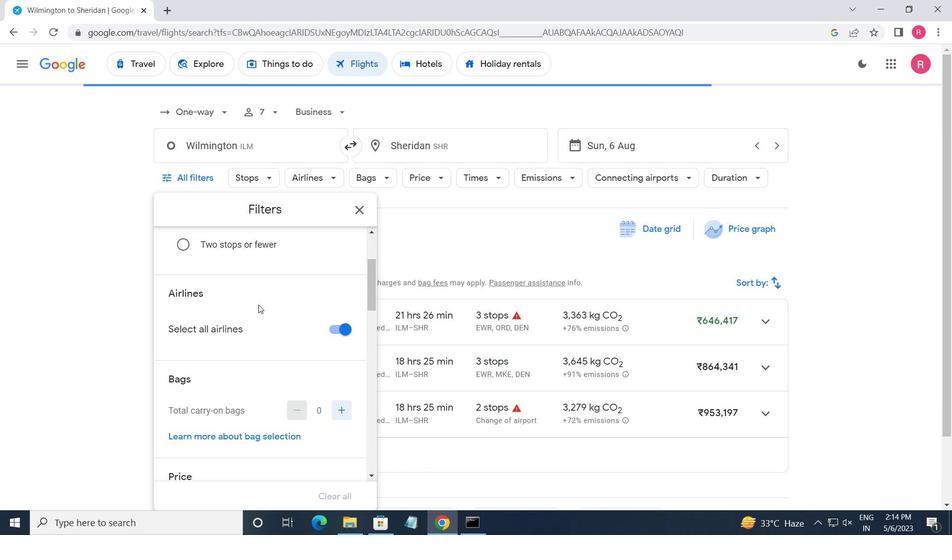 
Action: Mouse scrolled (259, 305) with delta (0, 0)
Screenshot: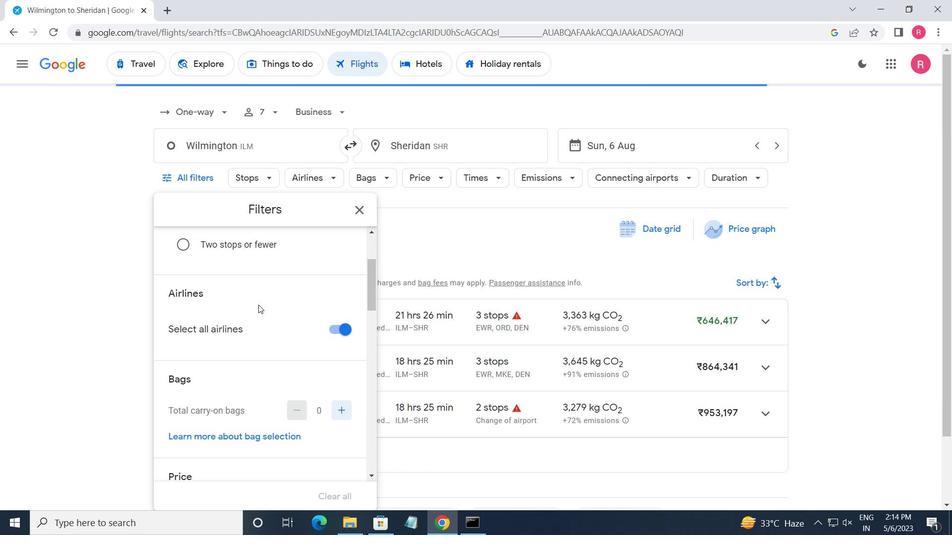 
Action: Mouse moved to (272, 410)
Screenshot: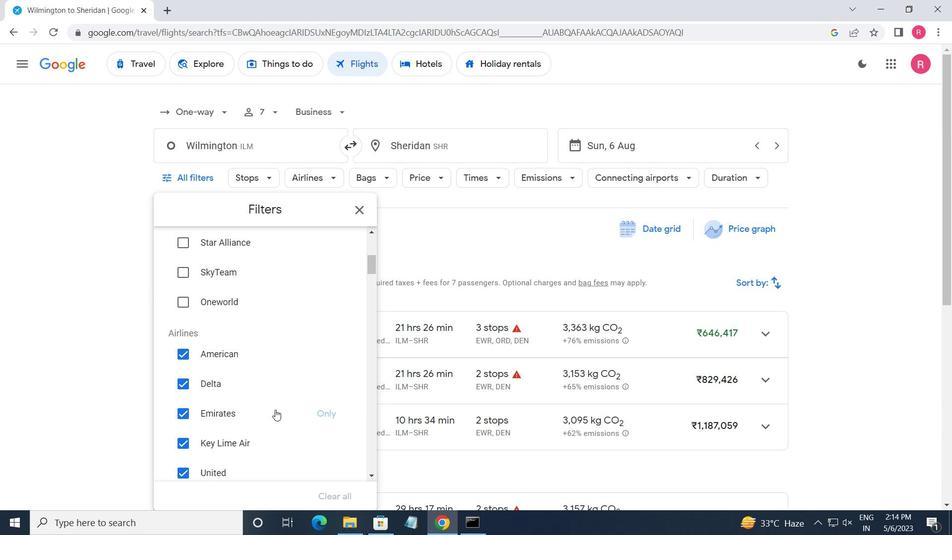 
Action: Mouse scrolled (272, 410) with delta (0, 0)
Screenshot: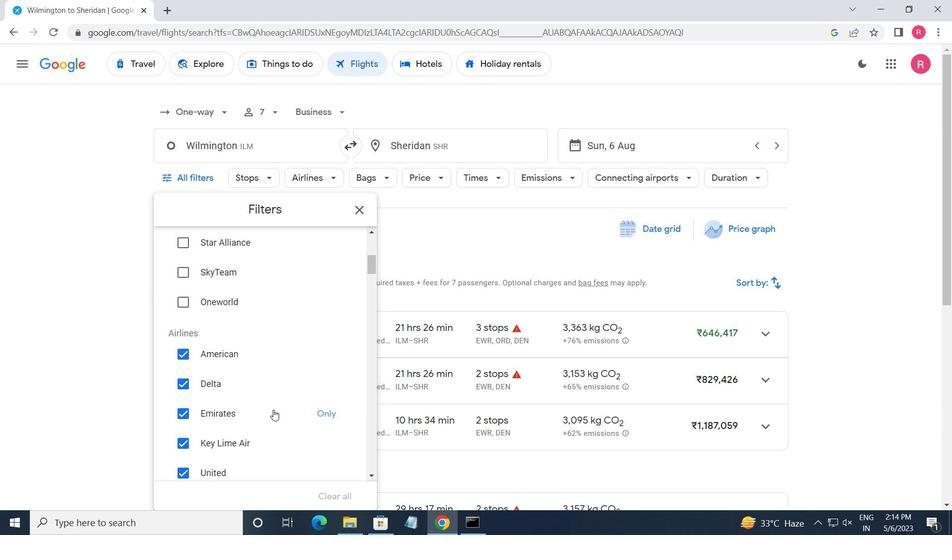 
Action: Mouse moved to (269, 413)
Screenshot: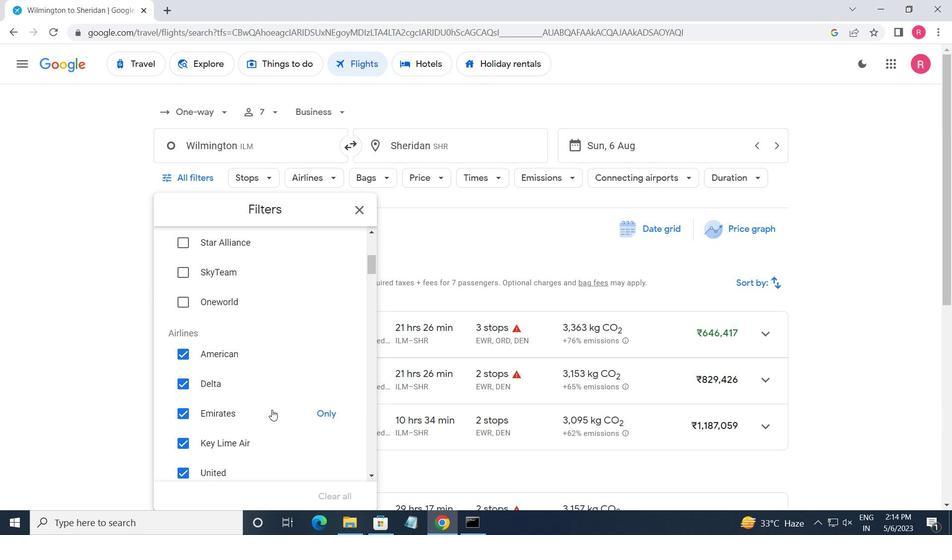 
Action: Mouse scrolled (269, 412) with delta (0, 0)
Screenshot: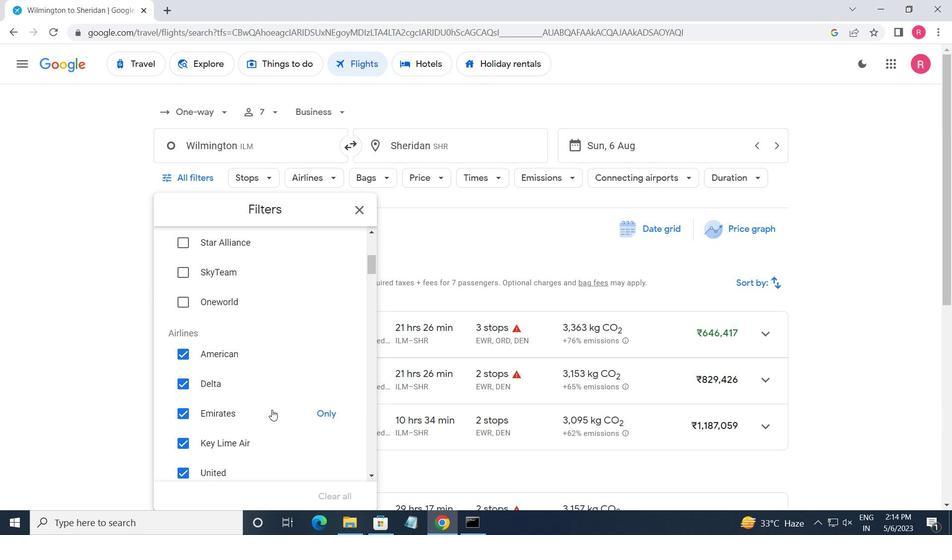 
Action: Mouse moved to (245, 354)
Screenshot: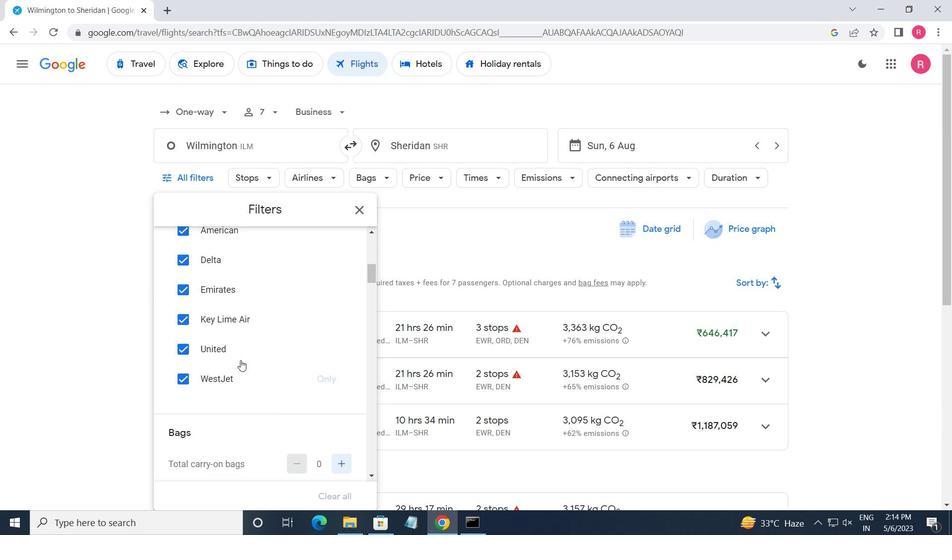 
Action: Mouse scrolled (245, 354) with delta (0, 0)
Screenshot: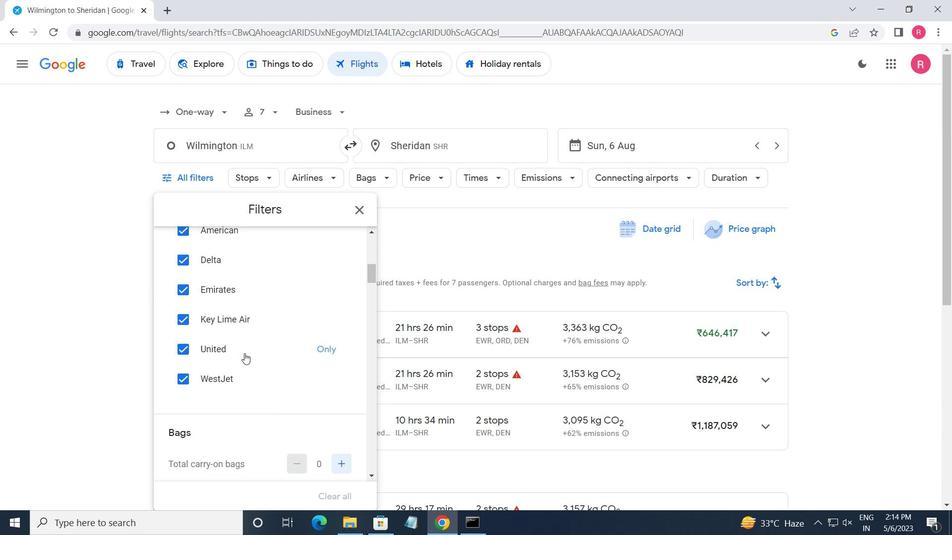 
Action: Mouse scrolled (245, 354) with delta (0, 0)
Screenshot: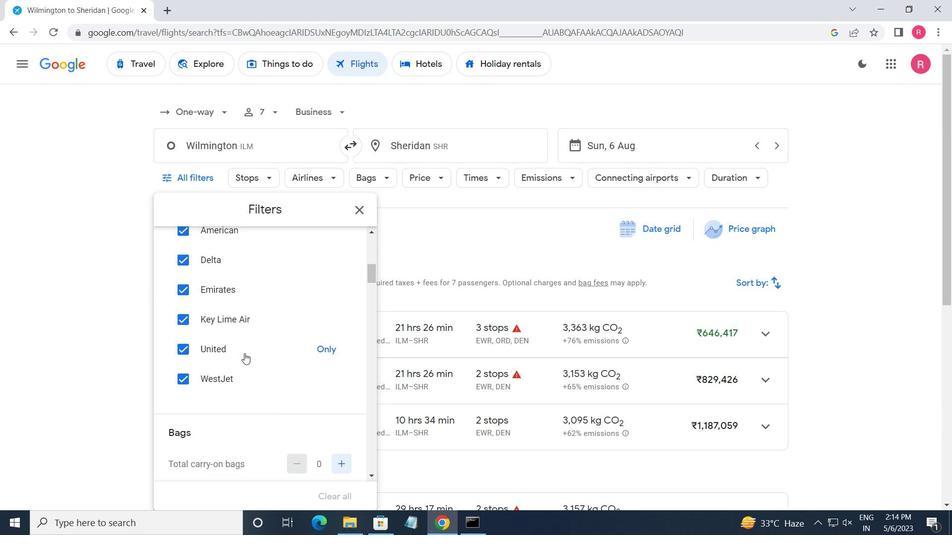 
Action: Mouse moved to (248, 350)
Screenshot: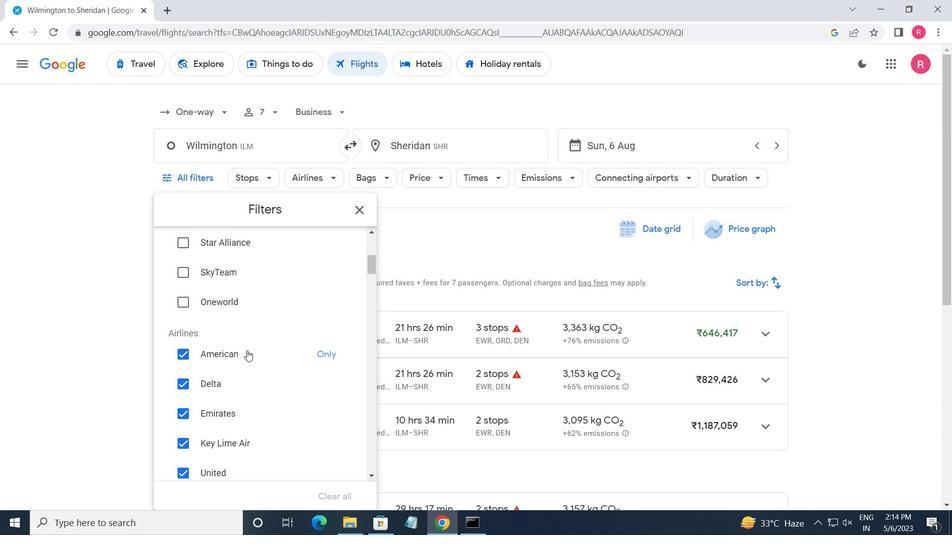 
Action: Mouse scrolled (248, 350) with delta (0, 0)
Screenshot: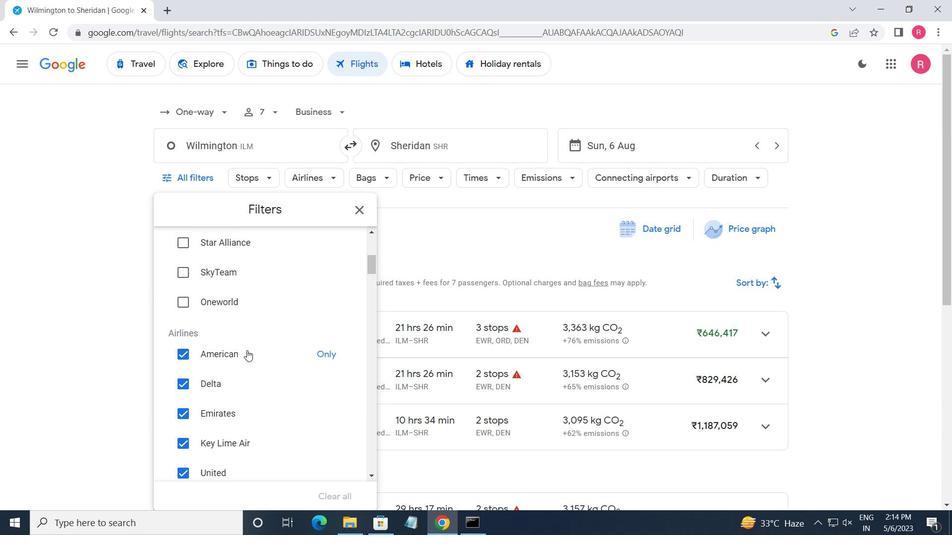 
Action: Mouse moved to (265, 356)
Screenshot: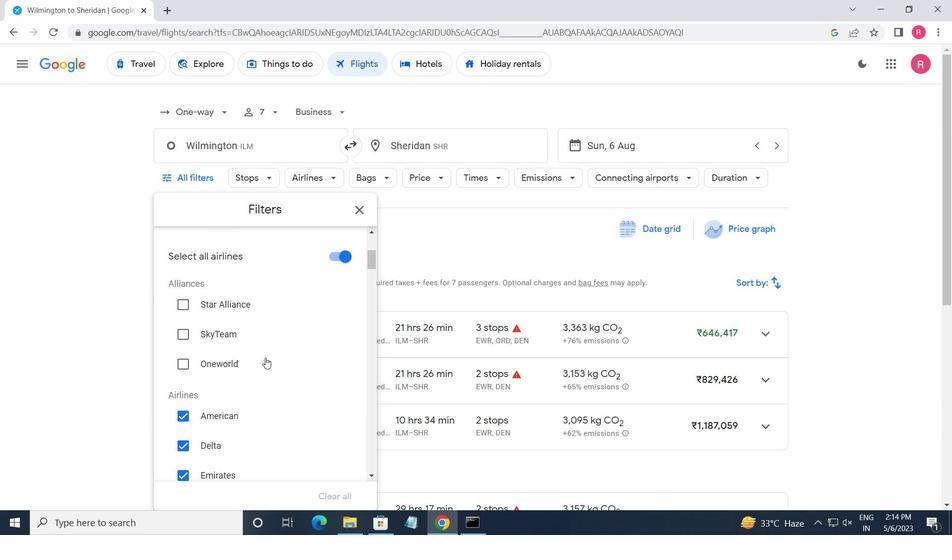 
Action: Mouse scrolled (265, 357) with delta (0, 0)
Screenshot: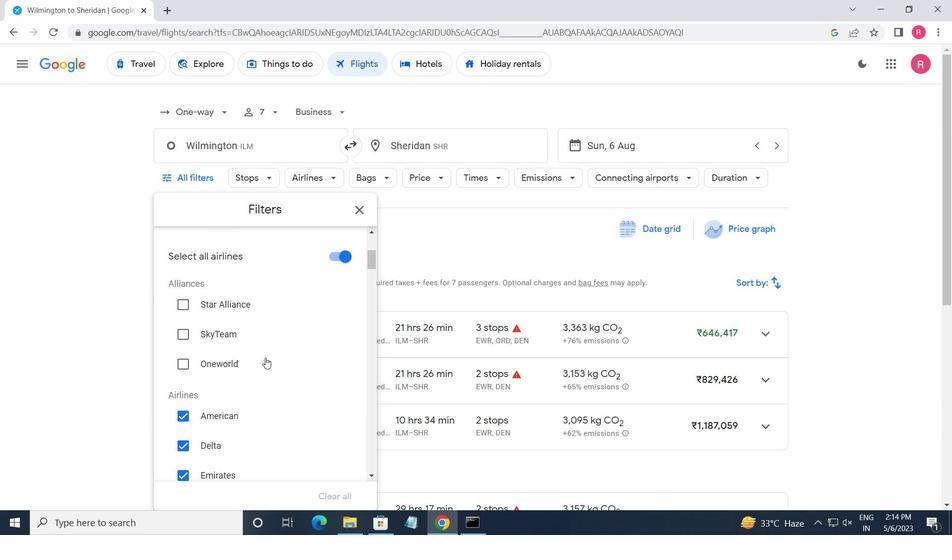 
Action: Mouse moved to (335, 321)
Screenshot: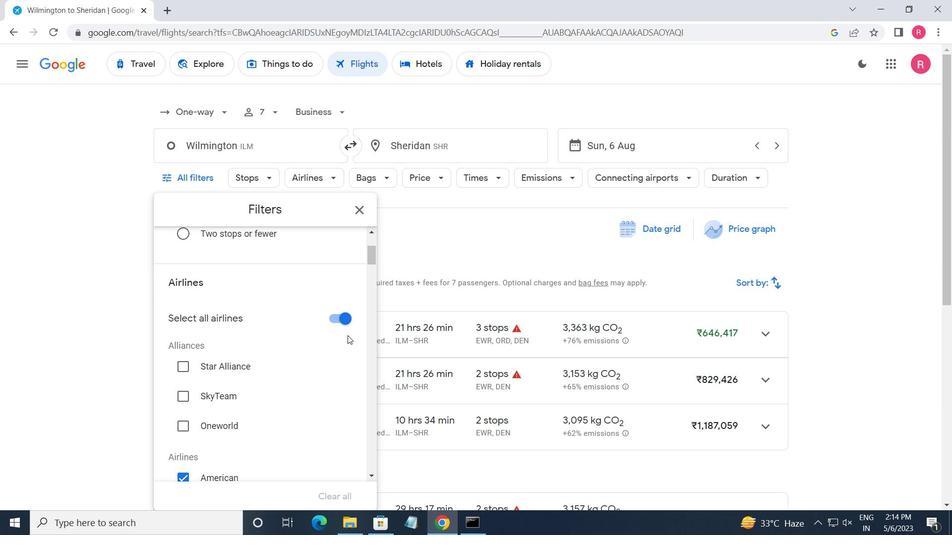 
Action: Mouse pressed left at (335, 321)
Screenshot: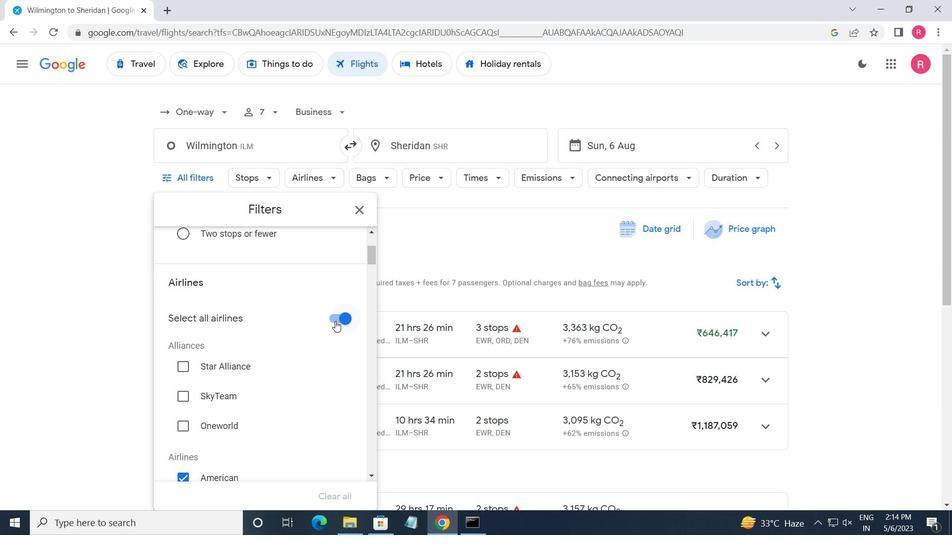 
Action: Mouse moved to (240, 352)
Screenshot: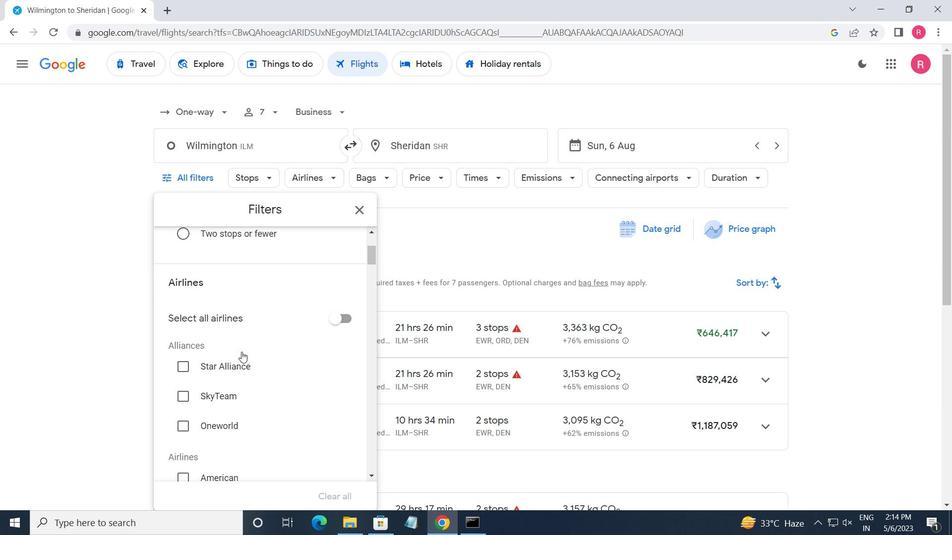 
Action: Mouse scrolled (240, 352) with delta (0, 0)
Screenshot: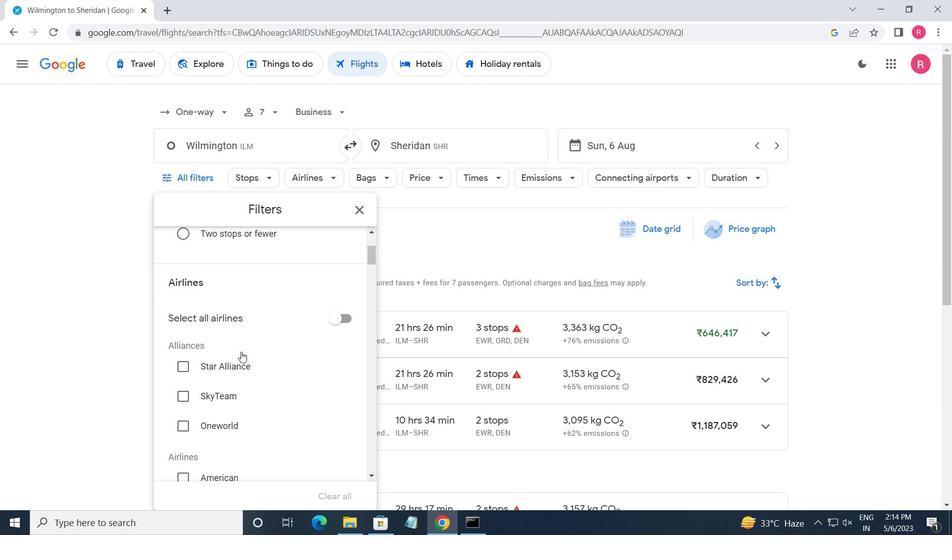 
Action: Mouse moved to (239, 354)
Screenshot: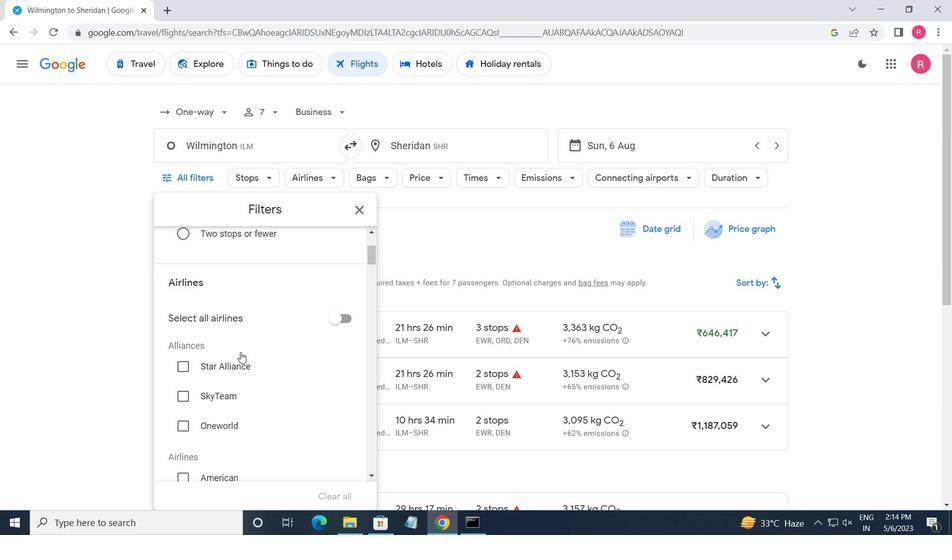 
Action: Mouse scrolled (239, 354) with delta (0, 0)
Screenshot: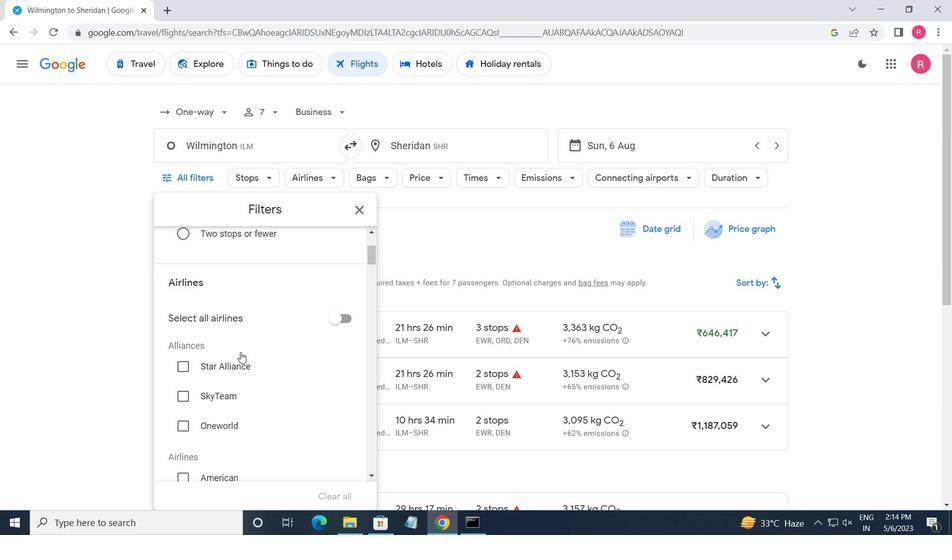 
Action: Mouse moved to (238, 355)
Screenshot: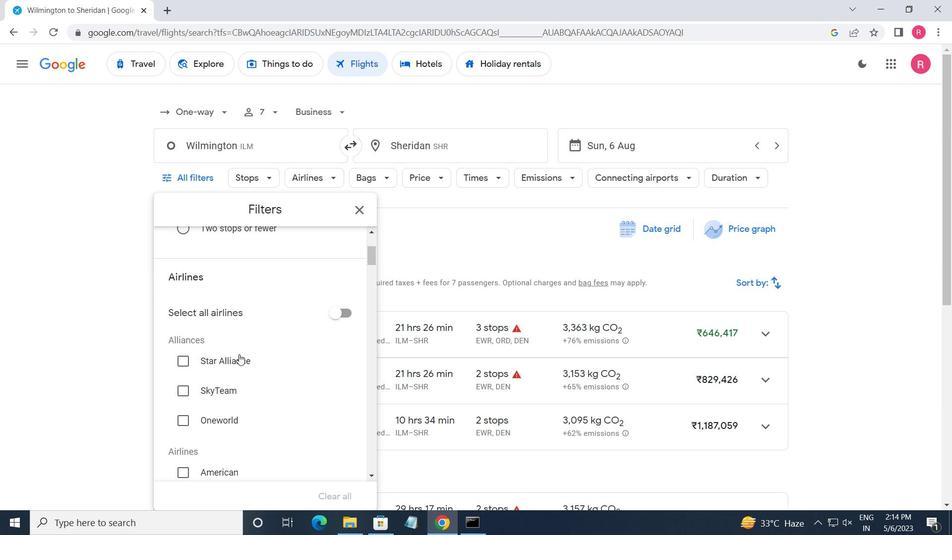 
Action: Mouse scrolled (238, 354) with delta (0, 0)
Screenshot: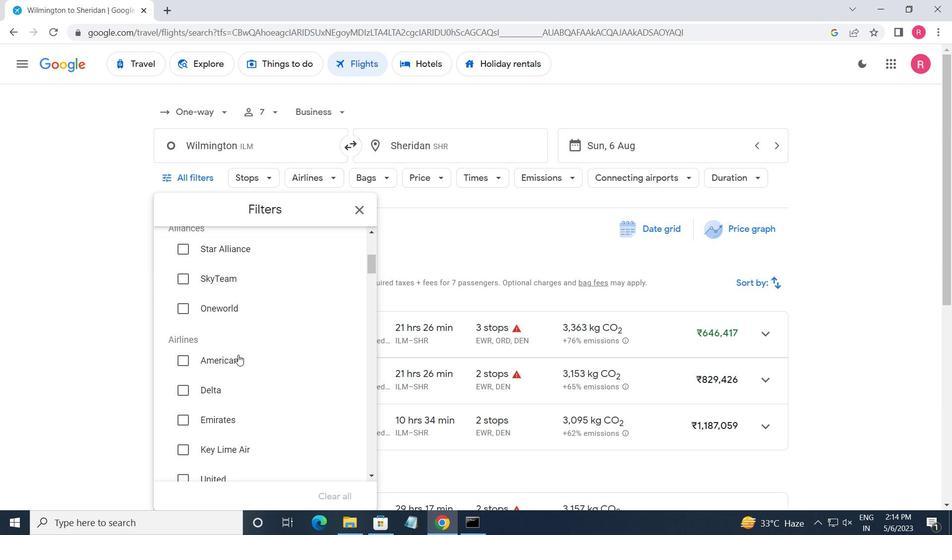 
Action: Mouse moved to (238, 356)
Screenshot: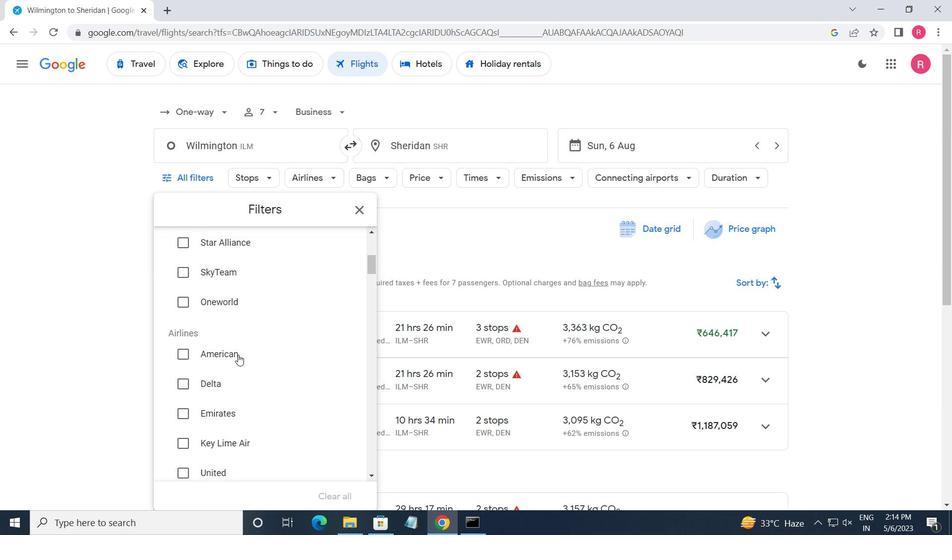 
Action: Mouse scrolled (238, 355) with delta (0, 0)
Screenshot: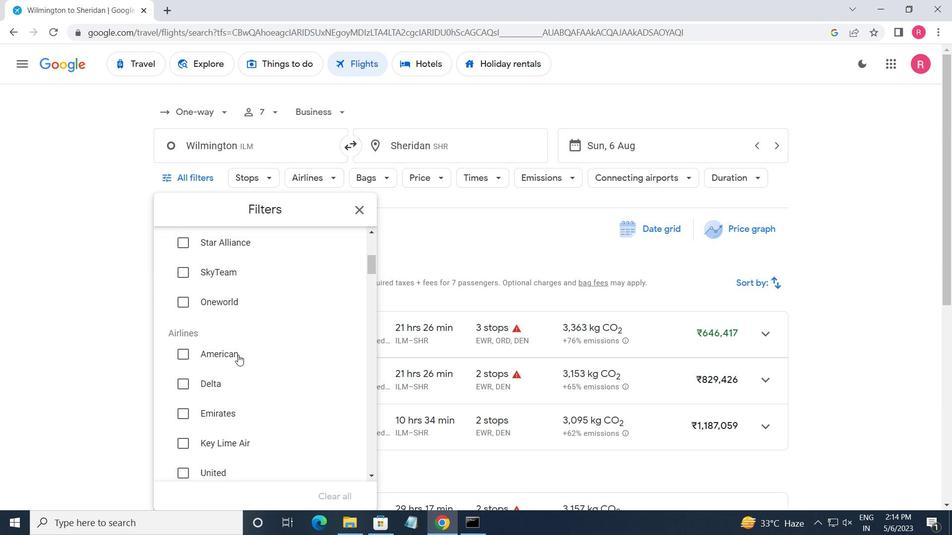 
Action: Mouse moved to (238, 356)
Screenshot: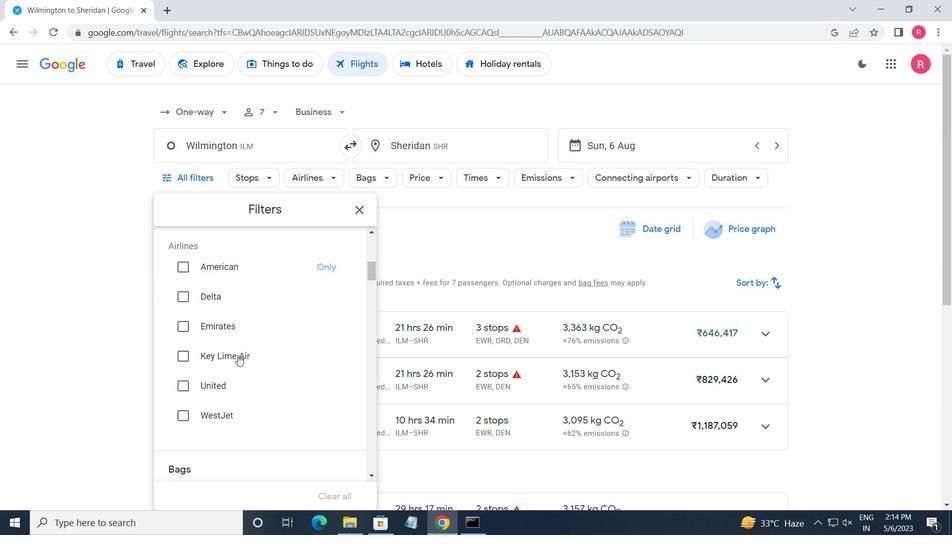 
Action: Mouse scrolled (238, 355) with delta (0, 0)
Screenshot: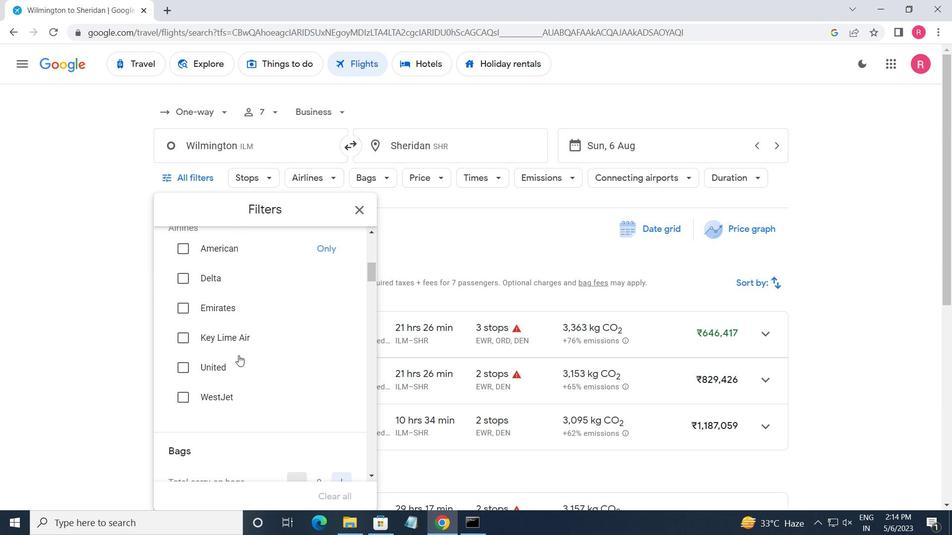 
Action: Mouse moved to (338, 403)
Screenshot: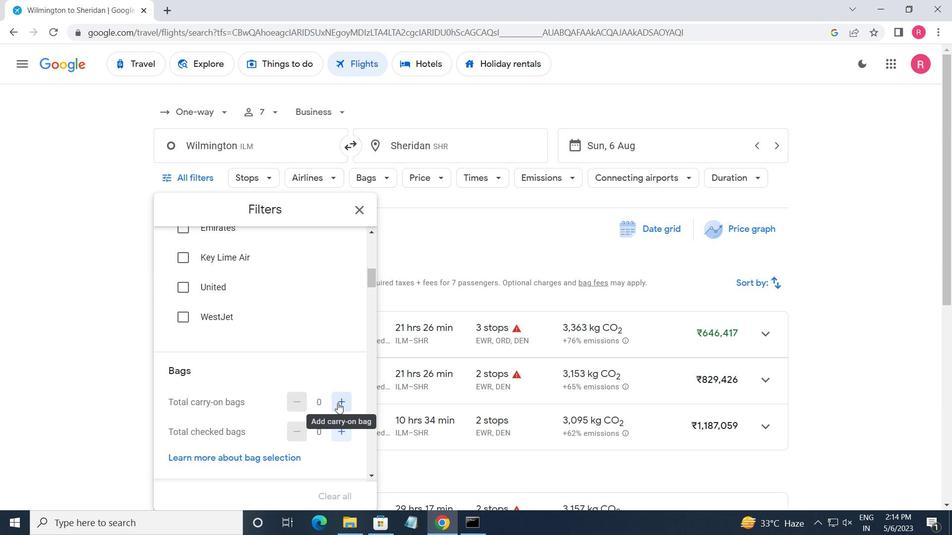 
Action: Mouse pressed left at (338, 403)
Screenshot: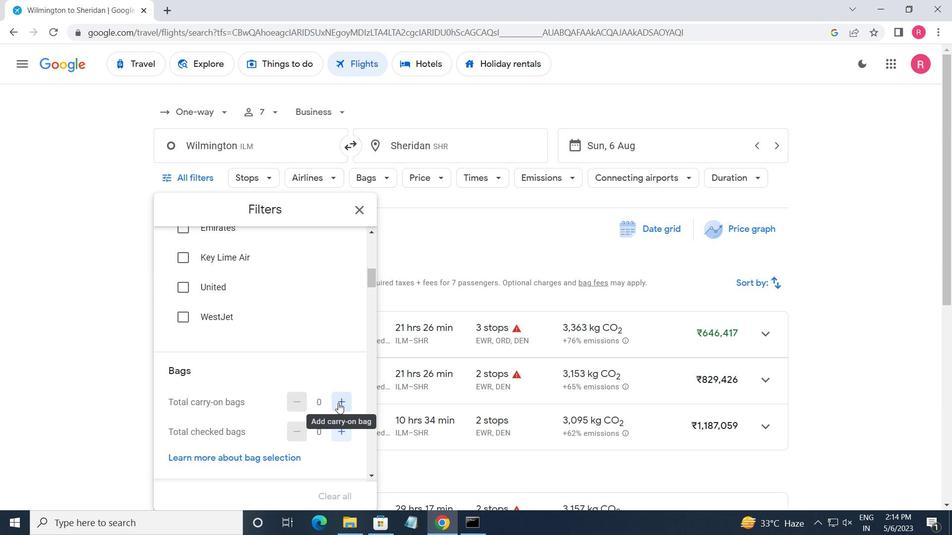 
Action: Mouse pressed left at (338, 403)
Screenshot: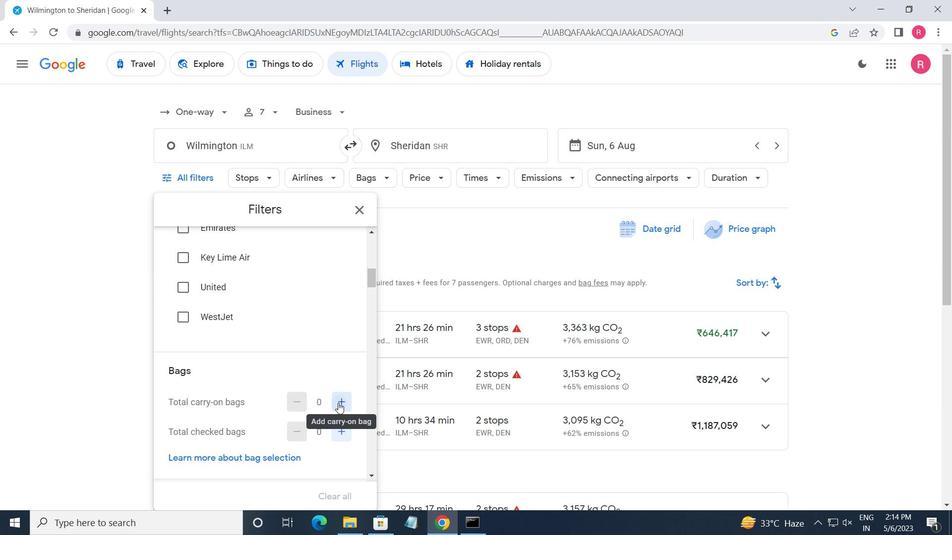
Action: Mouse moved to (337, 427)
Screenshot: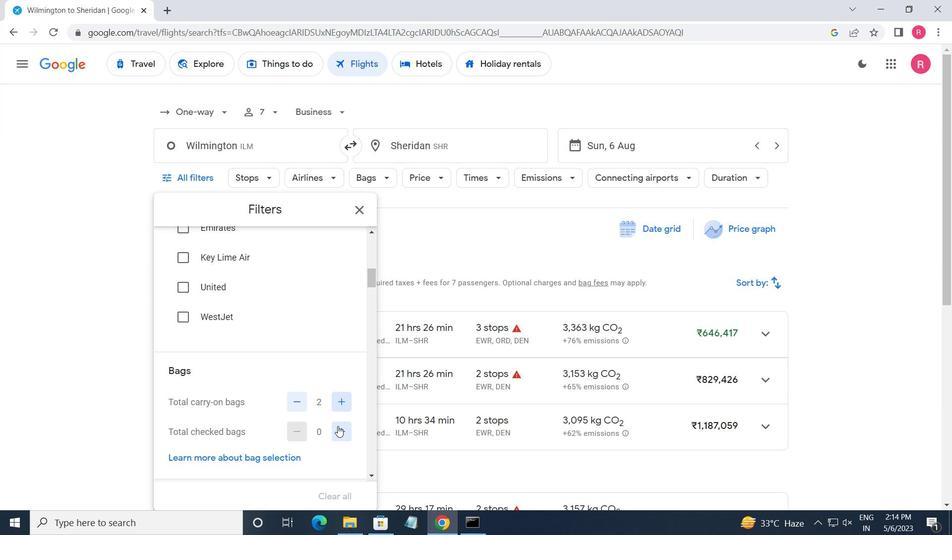 
Action: Mouse pressed left at (337, 427)
Screenshot: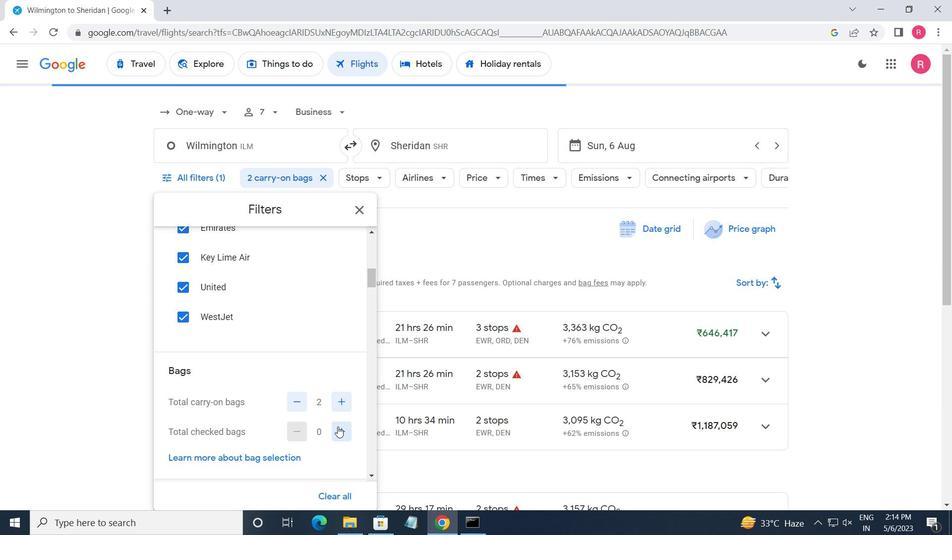 
Action: Mouse moved to (337, 427)
Screenshot: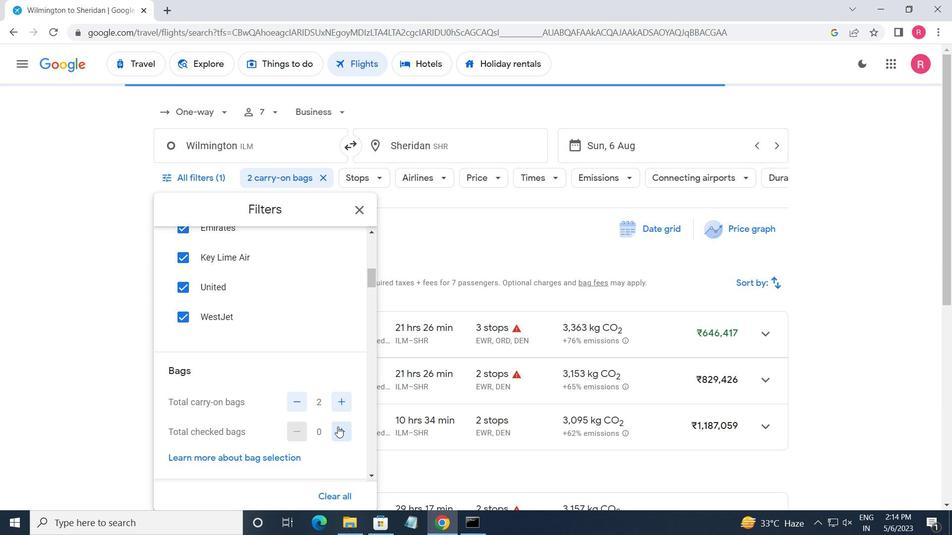 
Action: Mouse pressed left at (337, 427)
Screenshot: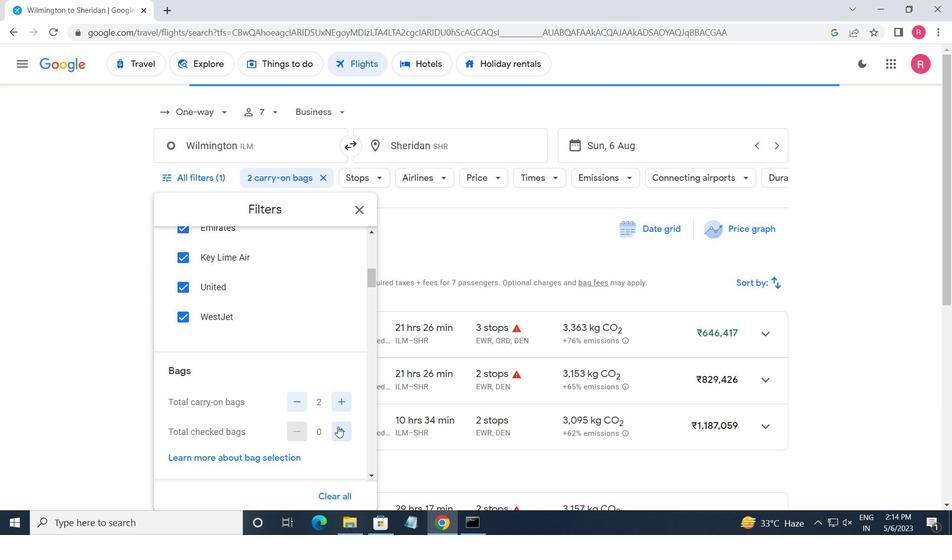 
Action: Mouse moved to (337, 428)
Screenshot: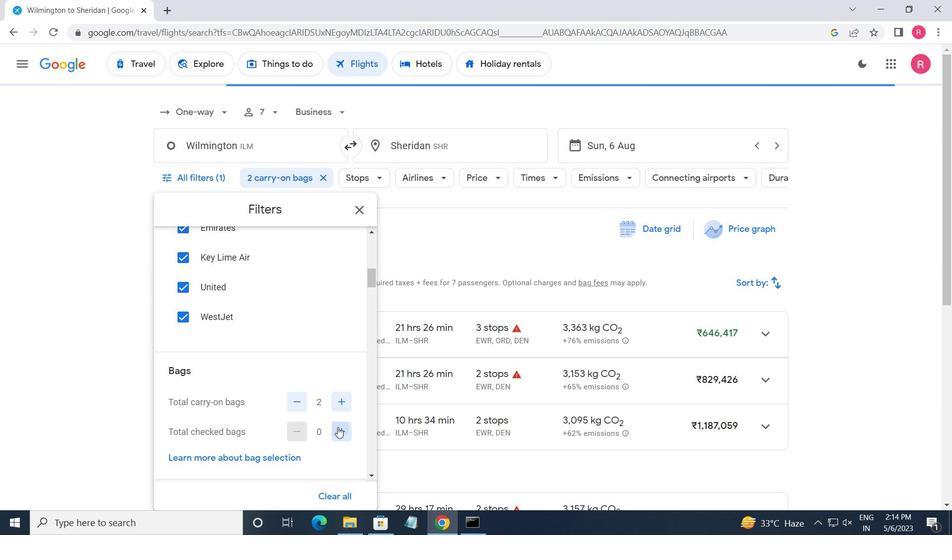 
Action: Mouse pressed left at (337, 428)
Screenshot: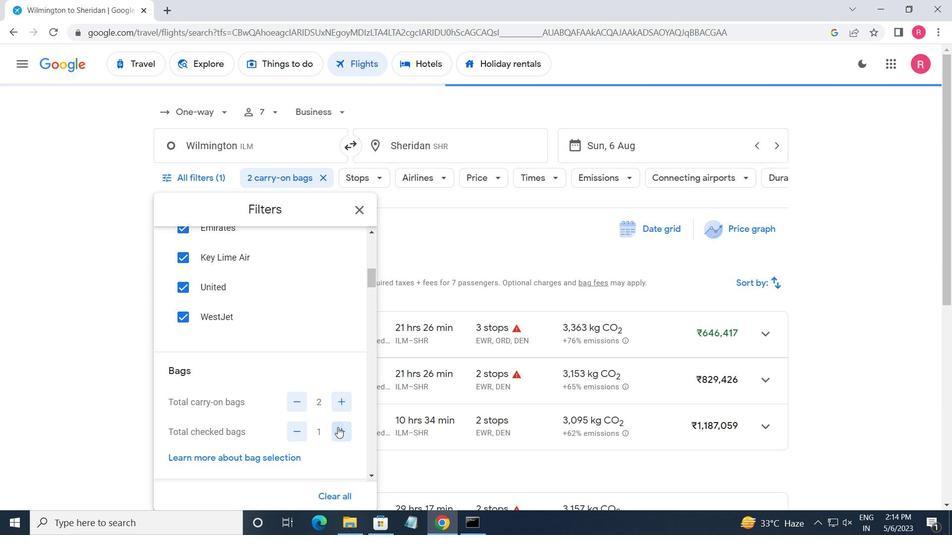 
Action: Mouse moved to (336, 428)
Screenshot: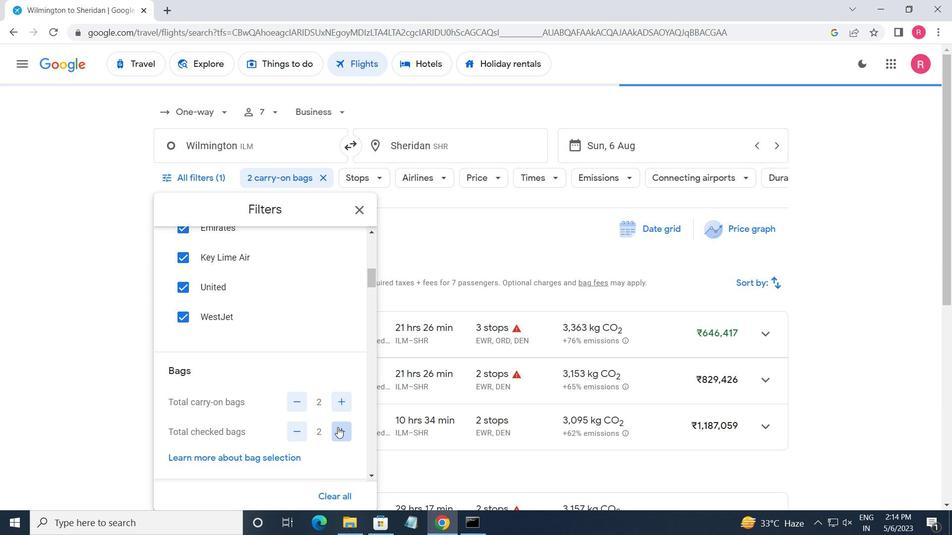 
Action: Mouse pressed left at (336, 428)
Screenshot: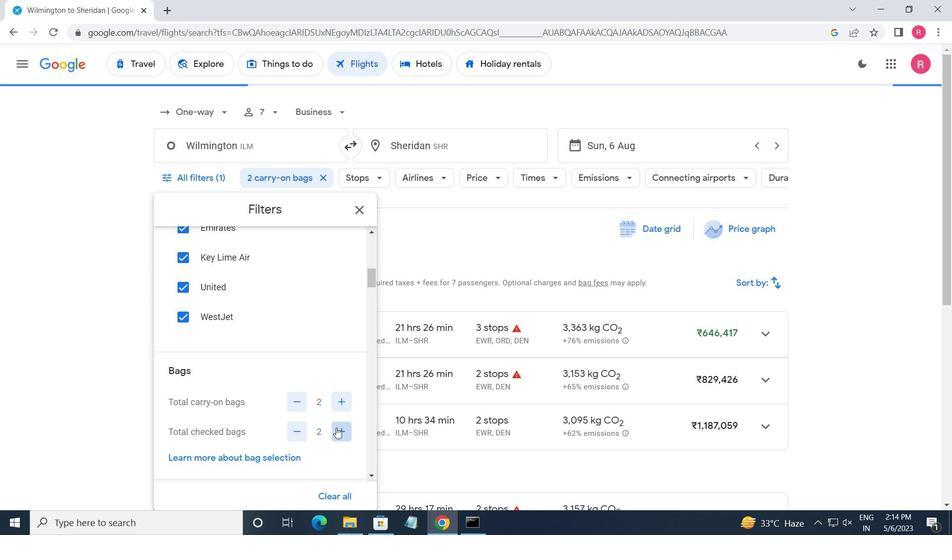 
Action: Mouse pressed left at (336, 428)
Screenshot: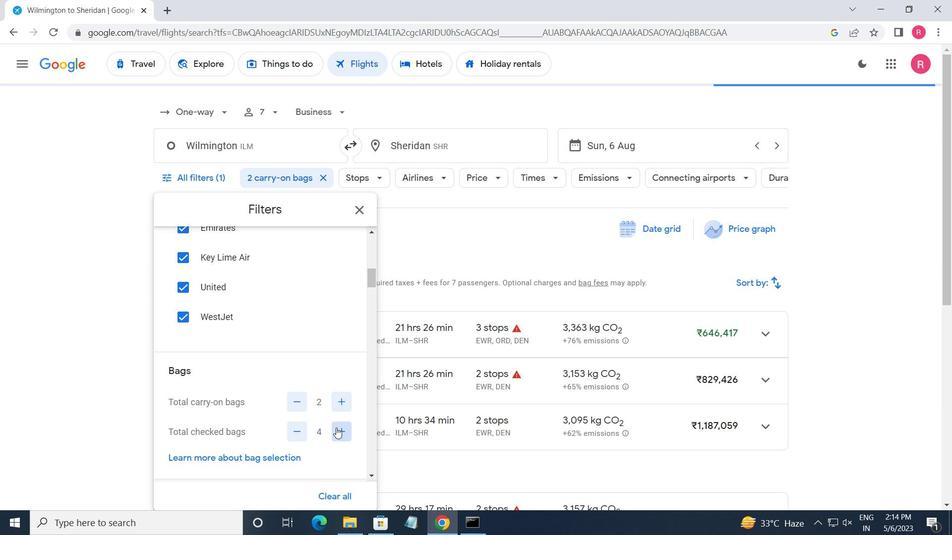 
Action: Mouse moved to (333, 430)
Screenshot: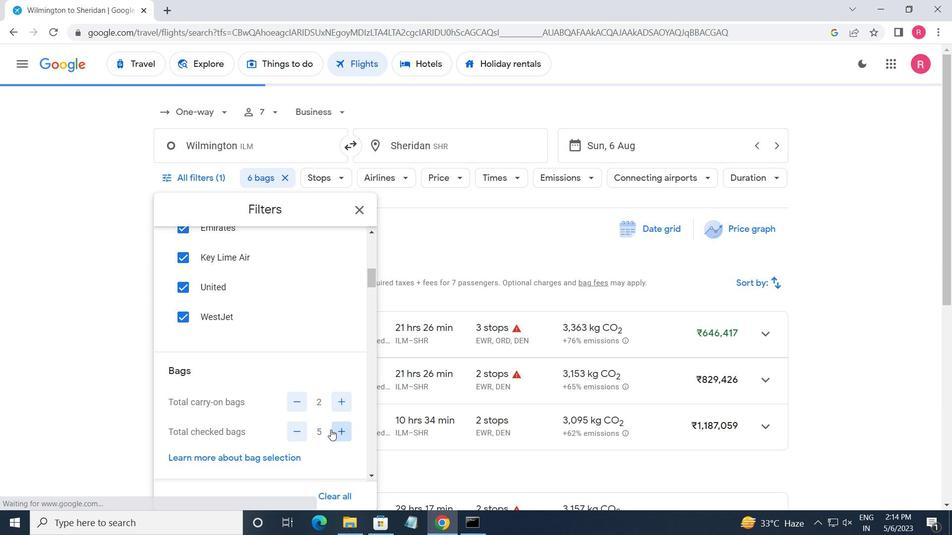
Action: Mouse pressed left at (333, 430)
Screenshot: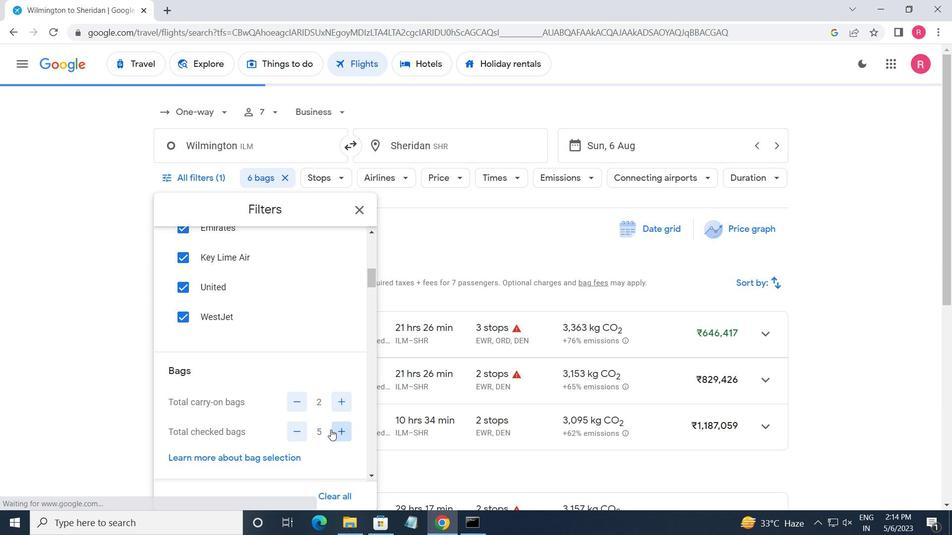 
Action: Mouse moved to (336, 431)
Screenshot: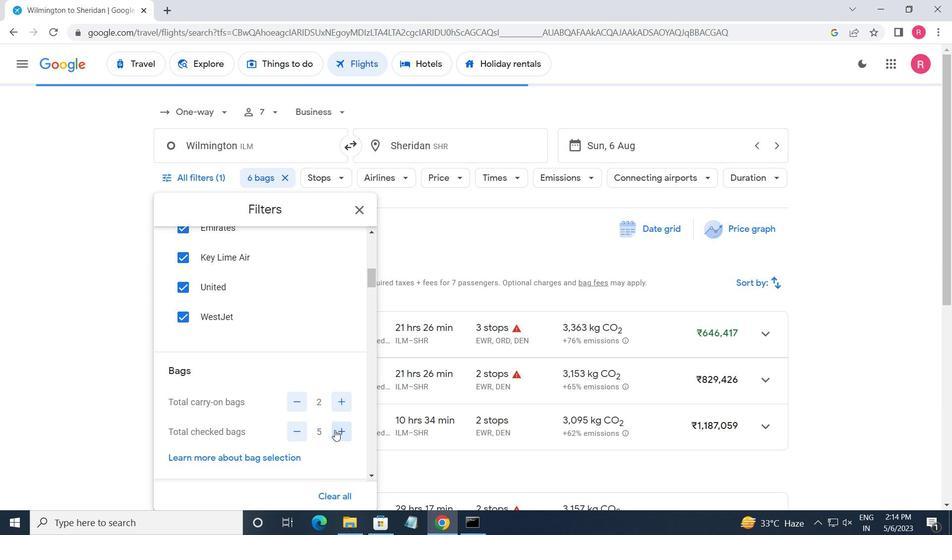 
Action: Mouse pressed left at (336, 431)
Screenshot: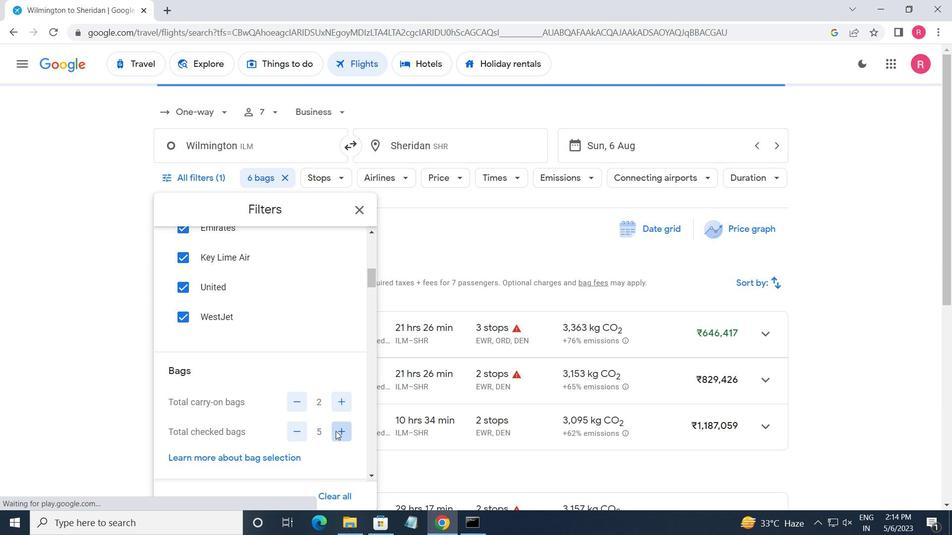 
Action: Mouse moved to (294, 382)
Screenshot: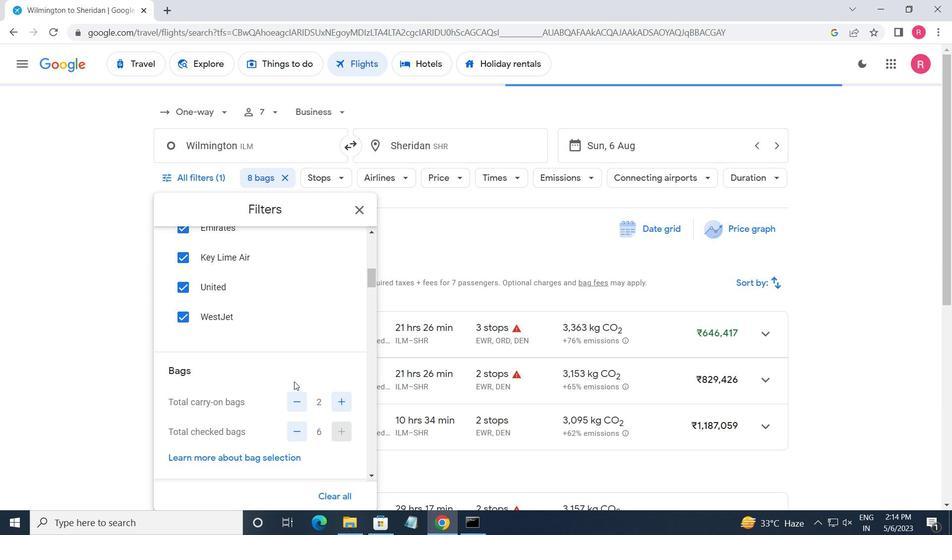 
Action: Mouse scrolled (294, 381) with delta (0, 0)
Screenshot: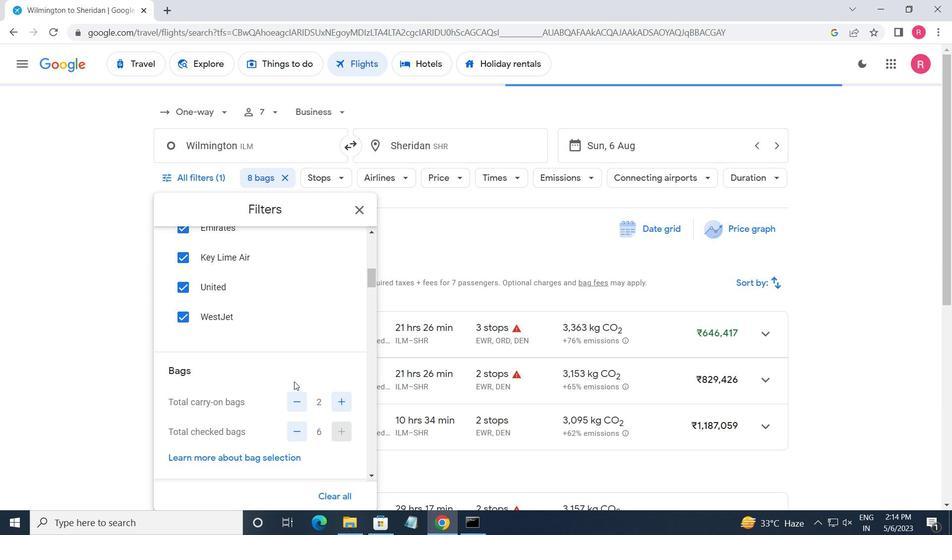 
Action: Mouse moved to (294, 384)
Screenshot: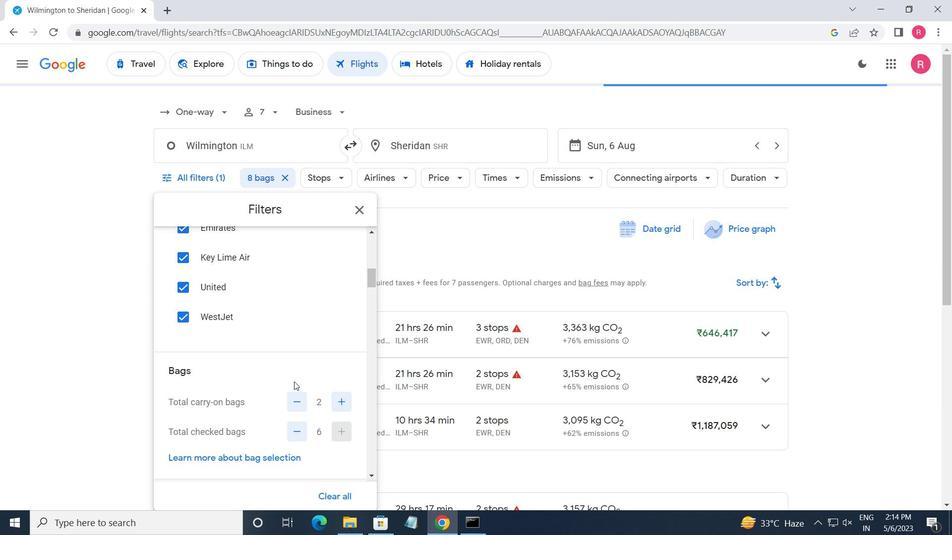
Action: Mouse scrolled (294, 383) with delta (0, 0)
Screenshot: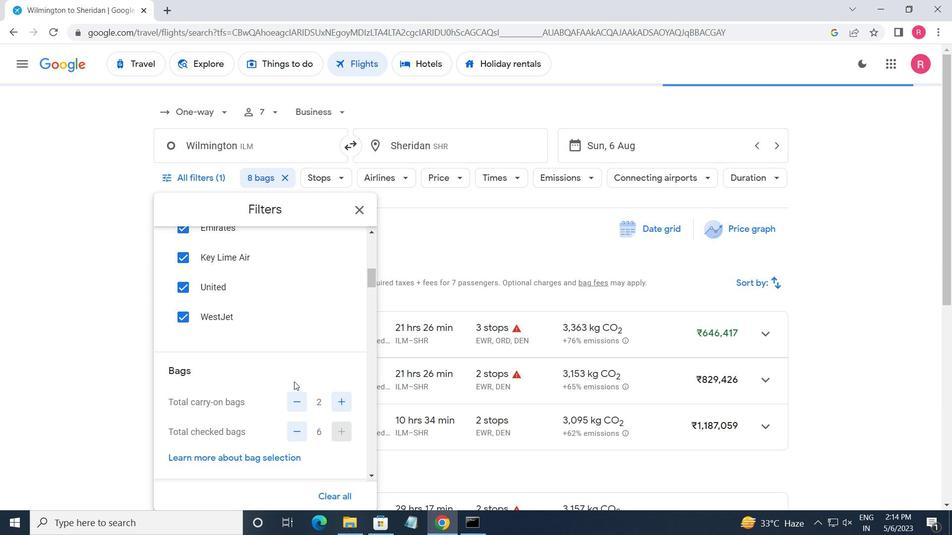 
Action: Mouse moved to (295, 385)
Screenshot: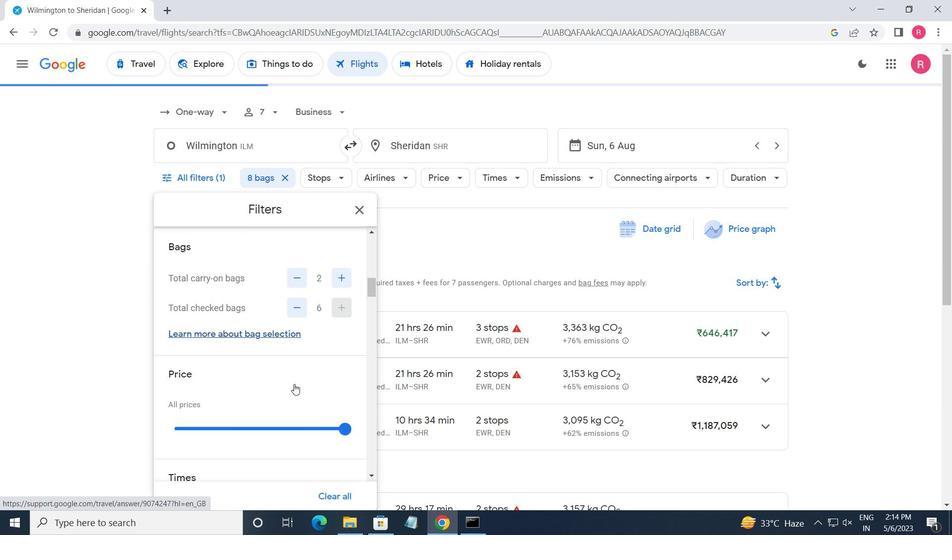 
Action: Mouse scrolled (295, 385) with delta (0, 0)
Screenshot: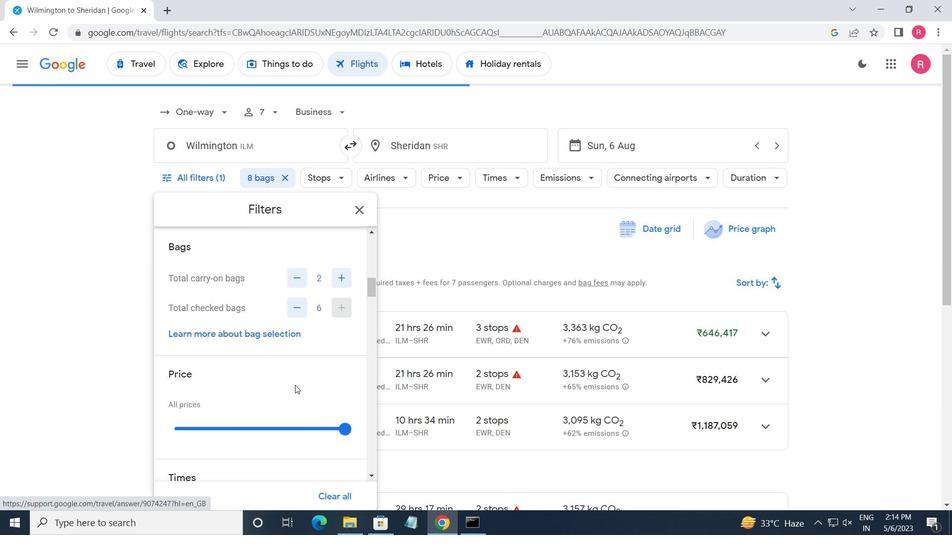
Action: Mouse moved to (334, 372)
Screenshot: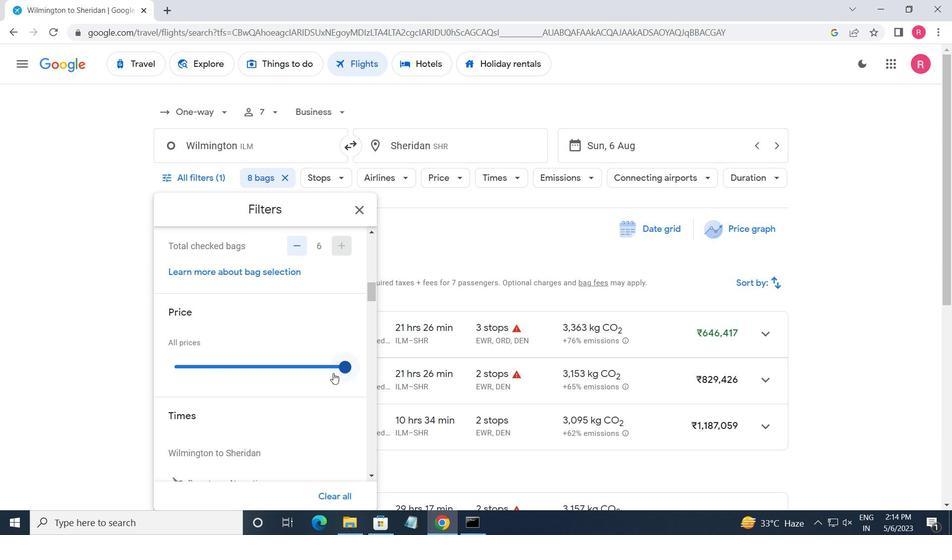 
Action: Mouse pressed left at (334, 372)
Screenshot: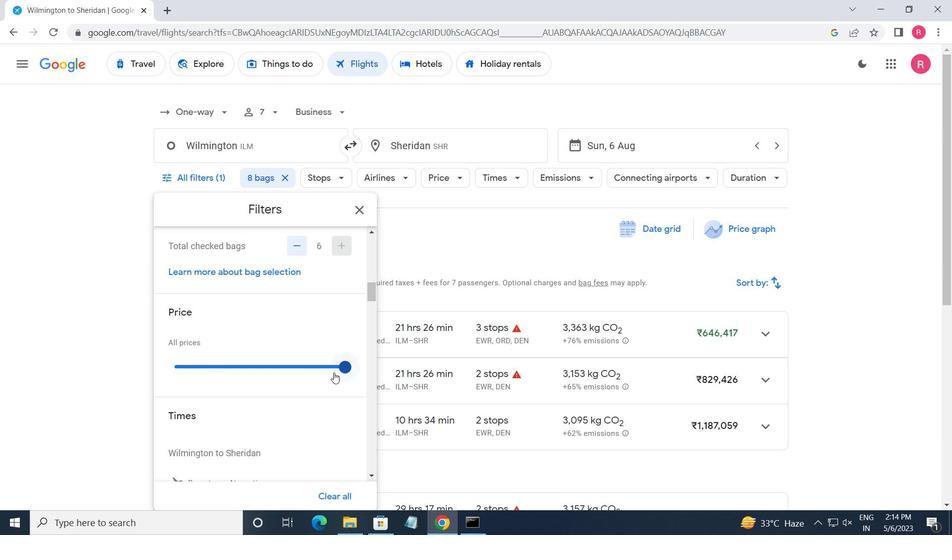 
Action: Mouse moved to (174, 380)
Screenshot: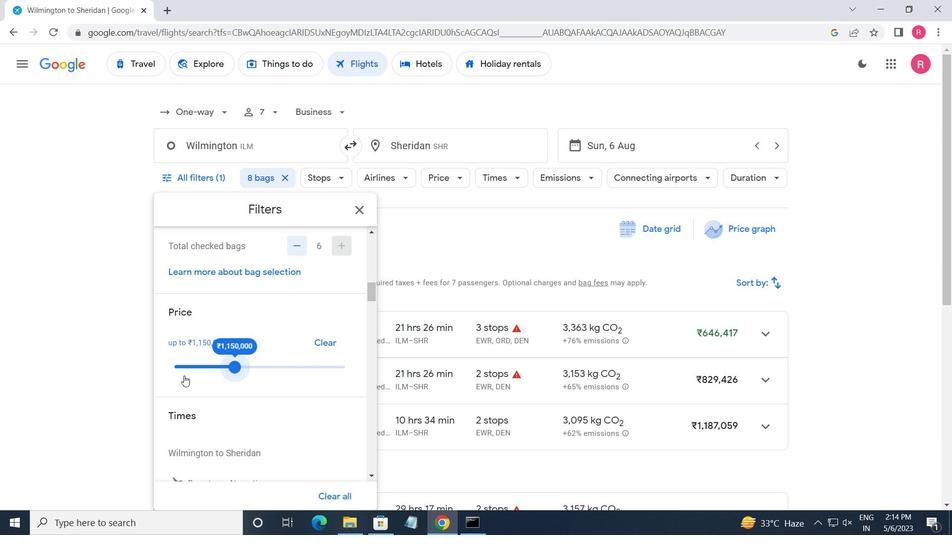 
Action: Mouse pressed left at (174, 380)
Screenshot: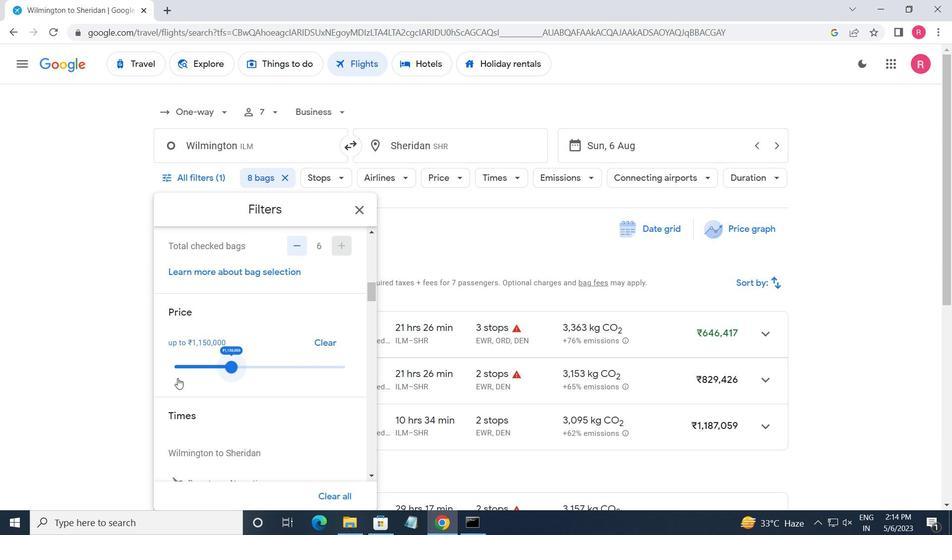 
Action: Mouse moved to (188, 366)
Screenshot: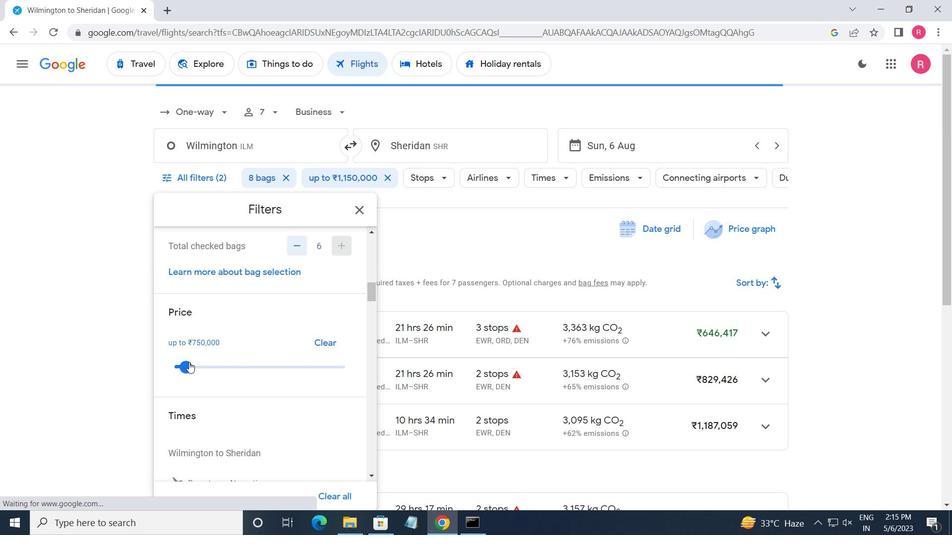 
Action: Mouse pressed left at (188, 366)
Screenshot: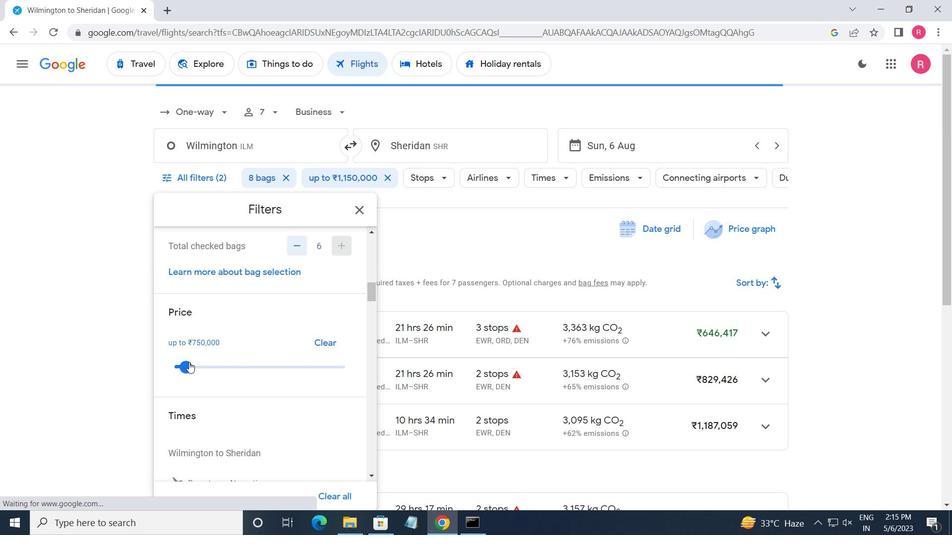 
Action: Mouse moved to (257, 340)
Screenshot: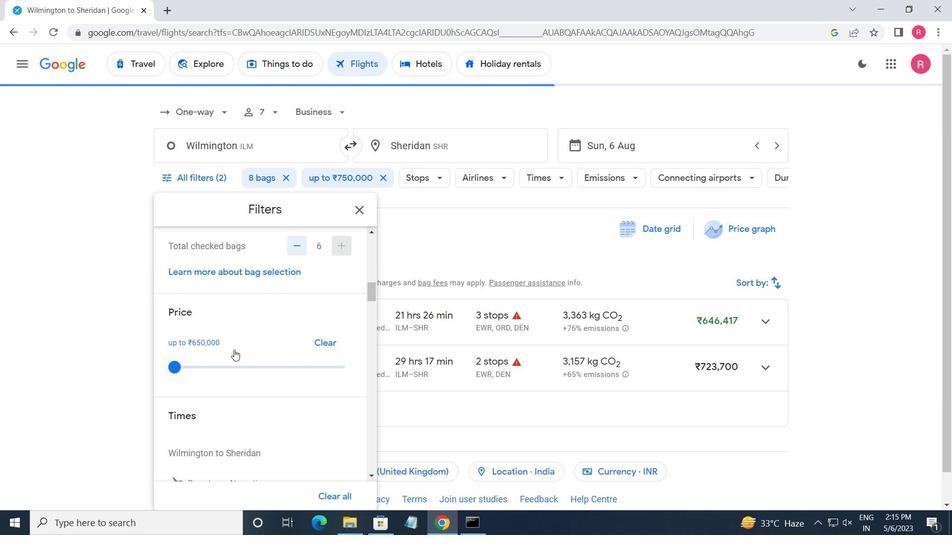 
Action: Mouse scrolled (257, 339) with delta (0, 0)
Screenshot: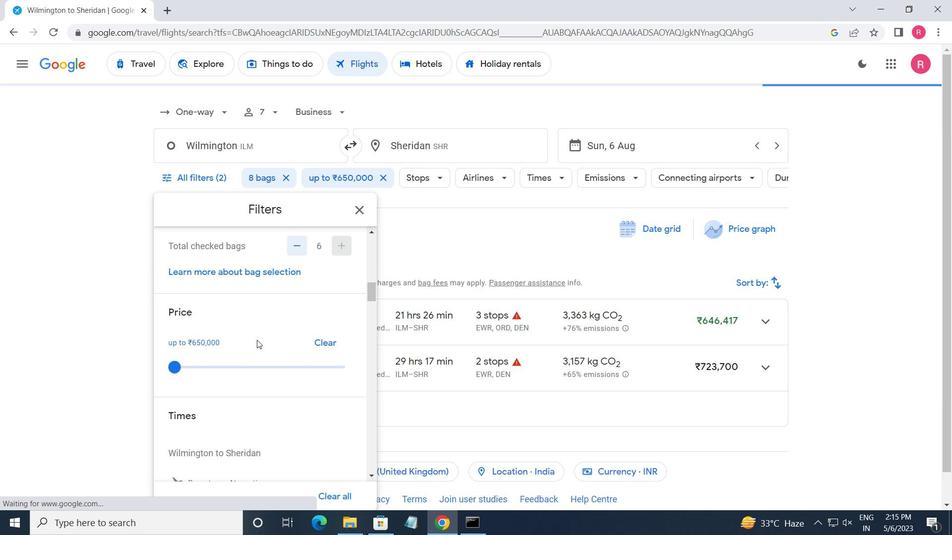 
Action: Mouse scrolled (257, 339) with delta (0, 0)
Screenshot: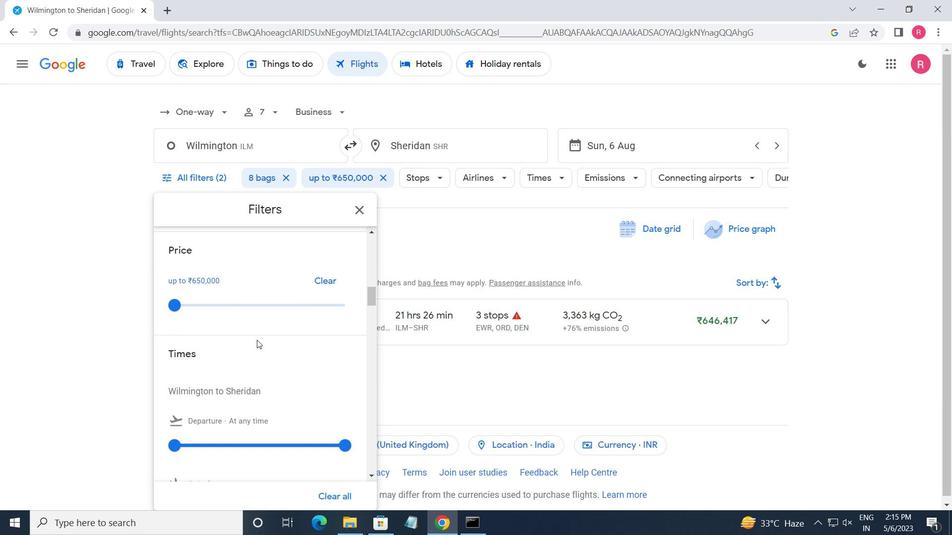 
Action: Mouse scrolled (257, 339) with delta (0, 0)
Screenshot: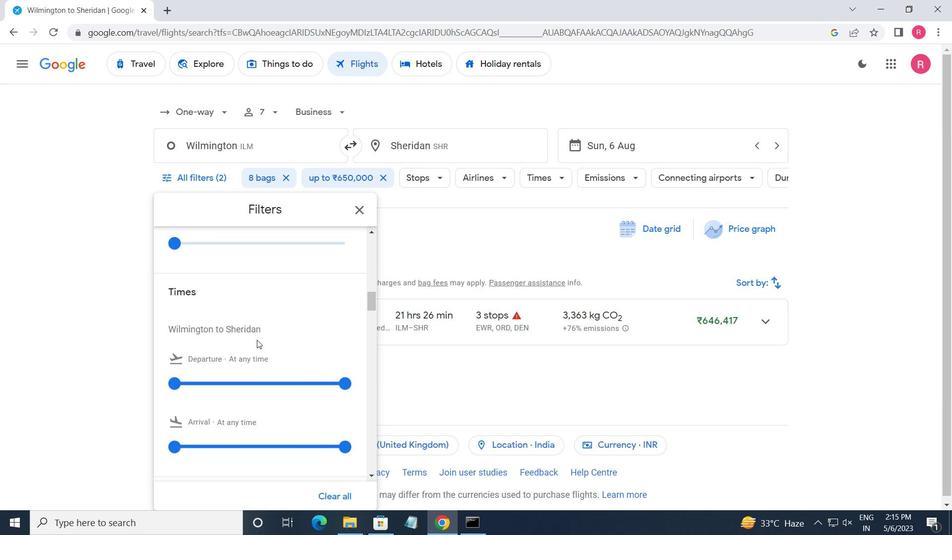 
Action: Mouse moved to (176, 327)
Screenshot: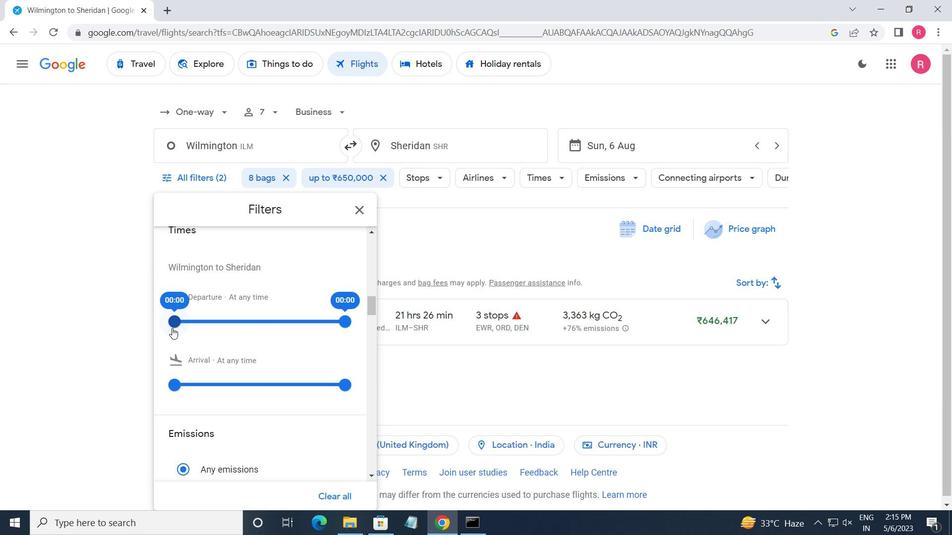 
Action: Mouse pressed left at (176, 327)
Screenshot: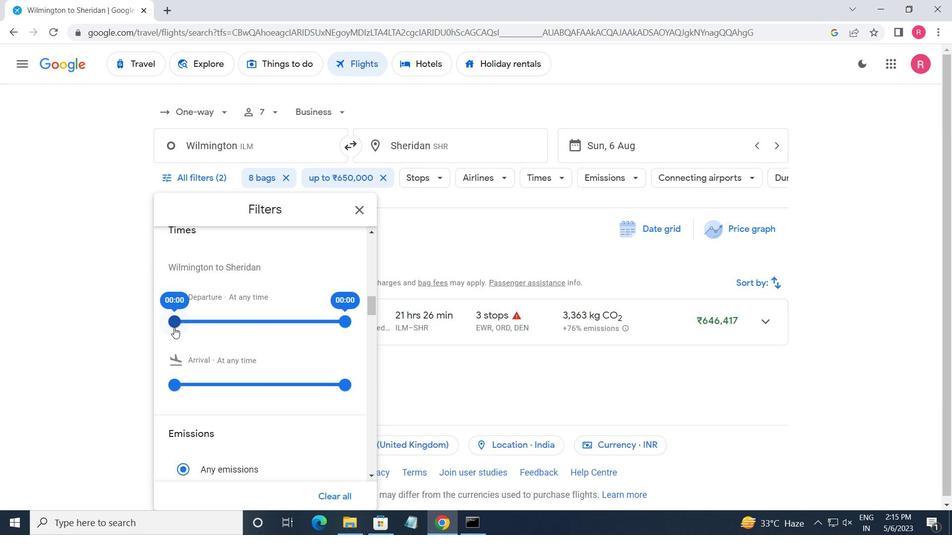 
Action: Mouse moved to (297, 323)
Screenshot: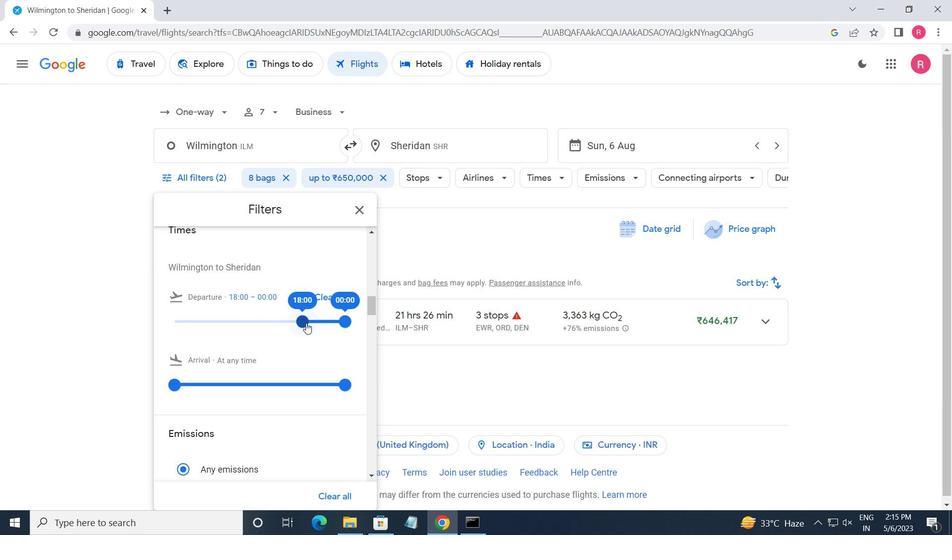 
Action: Mouse pressed left at (297, 323)
Screenshot: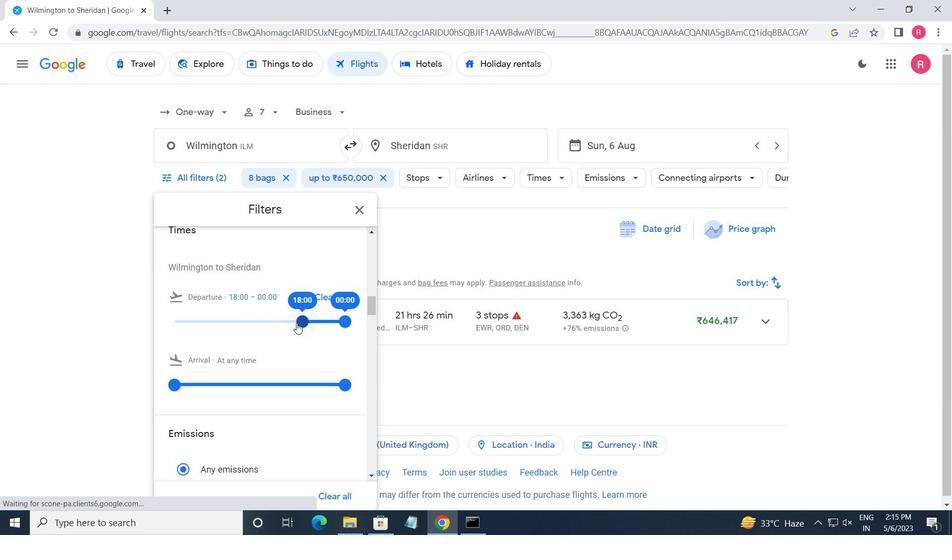 
Action: Mouse moved to (346, 321)
Screenshot: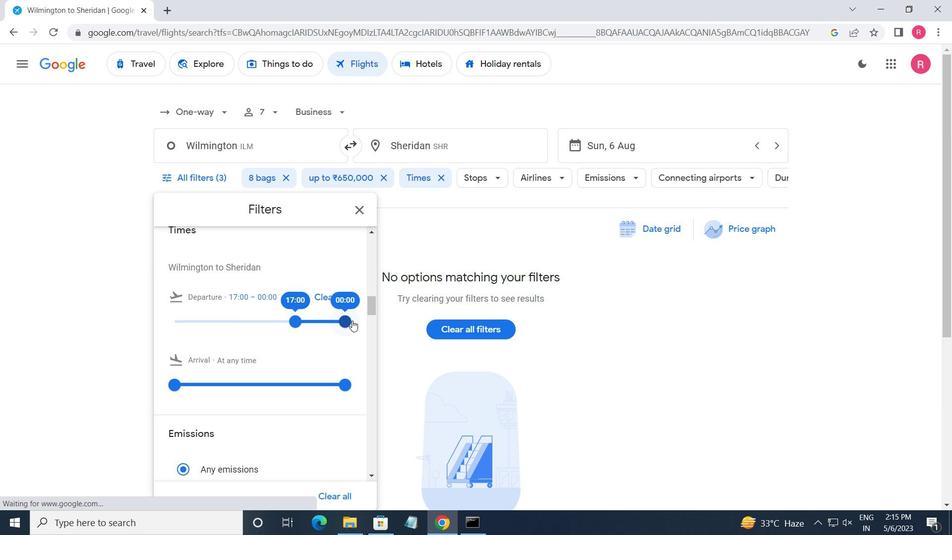 
Action: Mouse pressed left at (346, 321)
Screenshot: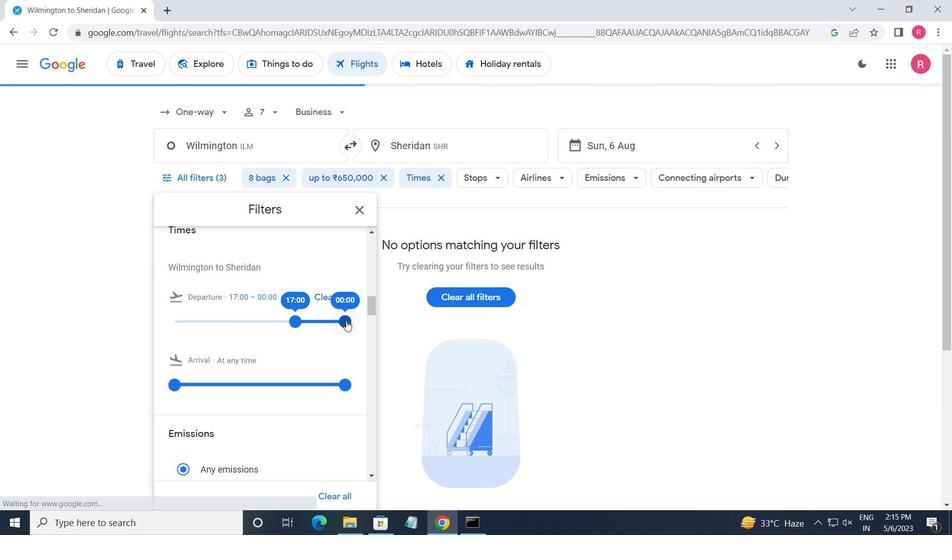 
Action: Mouse moved to (362, 216)
Screenshot: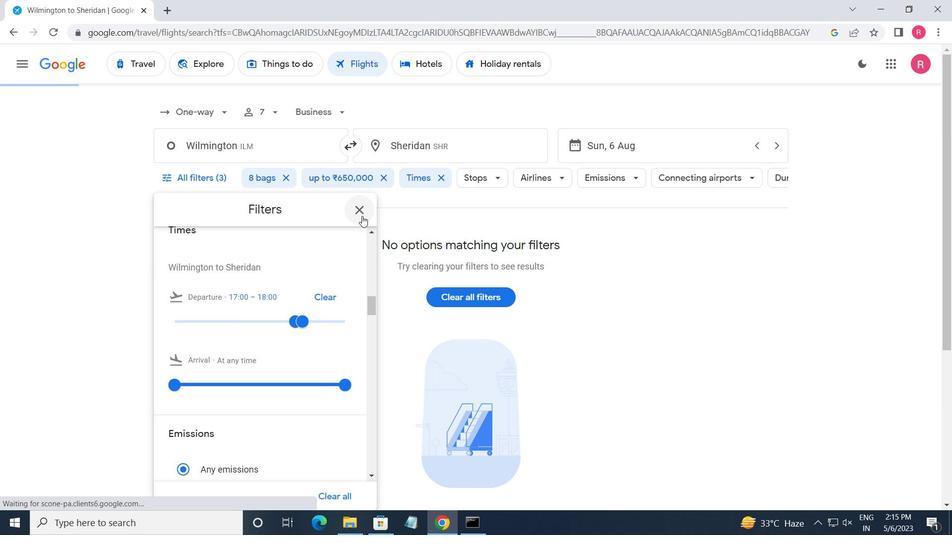 
Action: Mouse pressed left at (362, 216)
Screenshot: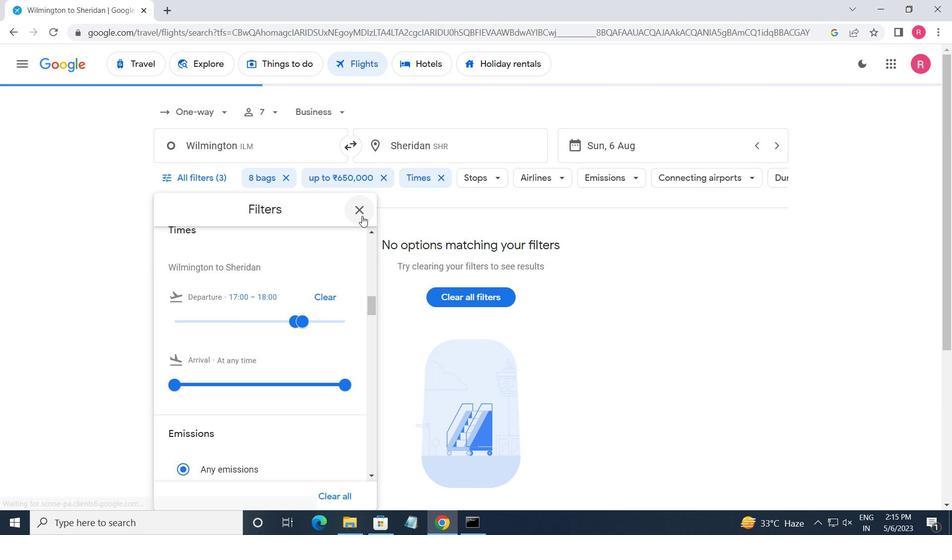 
Action: Mouse moved to (355, 220)
Screenshot: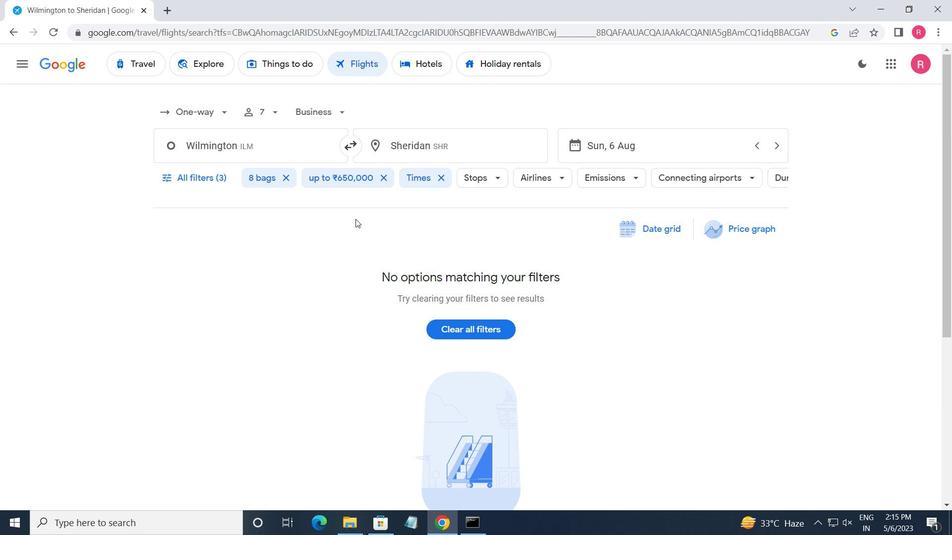 
